 Task: Open Card Feature Request Discussion in Board Software Development to Workspace Analytics and add a team member Softage.1@softage.net, a label Green, a checklist Crisis Management, an attachment from Trello, a color Green and finally, add a card description 'Review and update company website SEO' and a comment 'Given the potential risks involved with this task, let us make sure we have a solid plan in place to mitigate them.'. Add a start date 'Jan 01, 1900' with a due date 'Jan 08, 1900'
Action: Mouse moved to (274, 166)
Screenshot: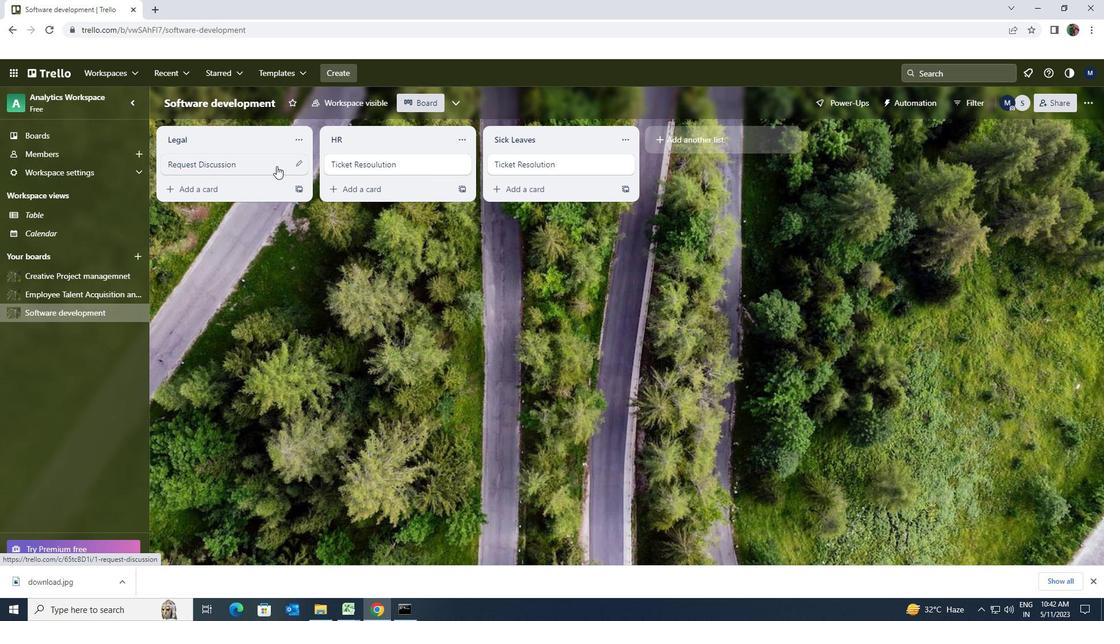 
Action: Mouse pressed left at (274, 166)
Screenshot: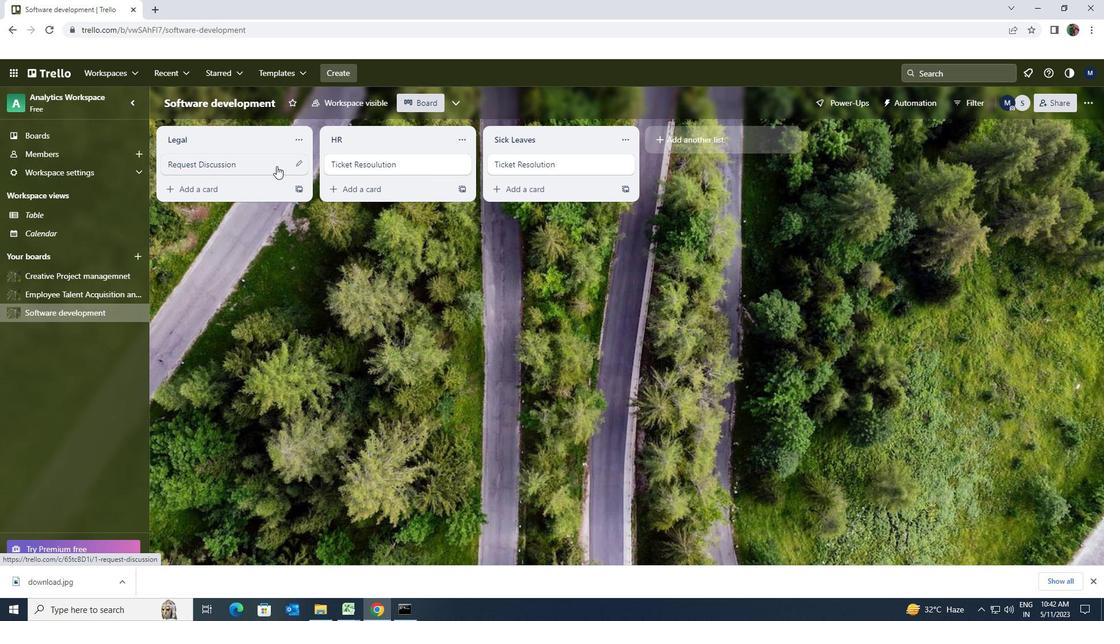 
Action: Mouse moved to (669, 165)
Screenshot: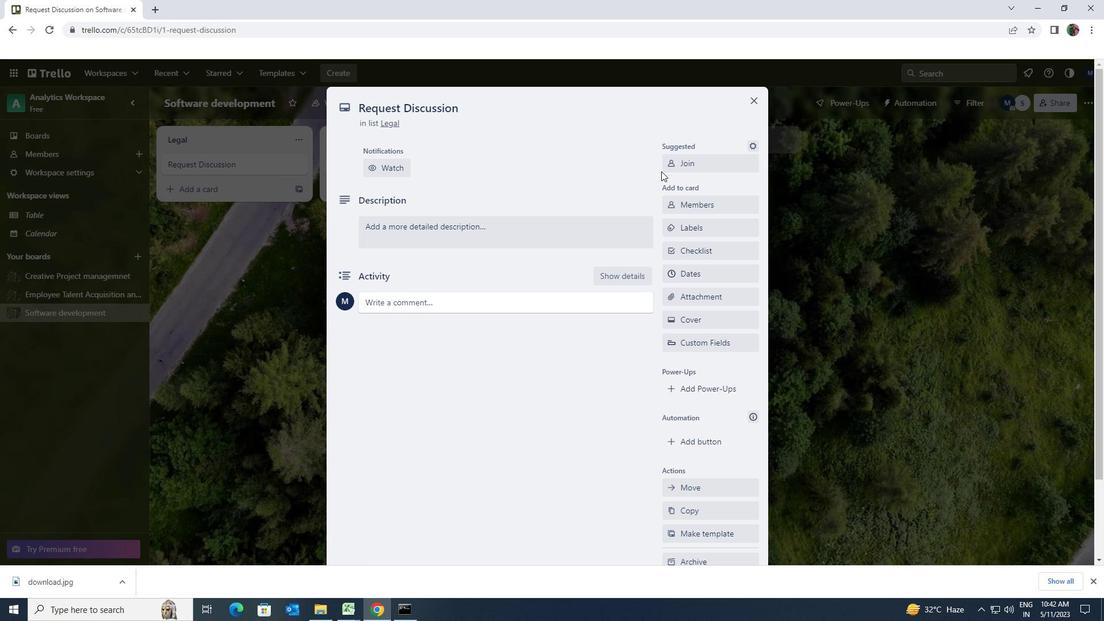 
Action: Mouse pressed left at (669, 165)
Screenshot: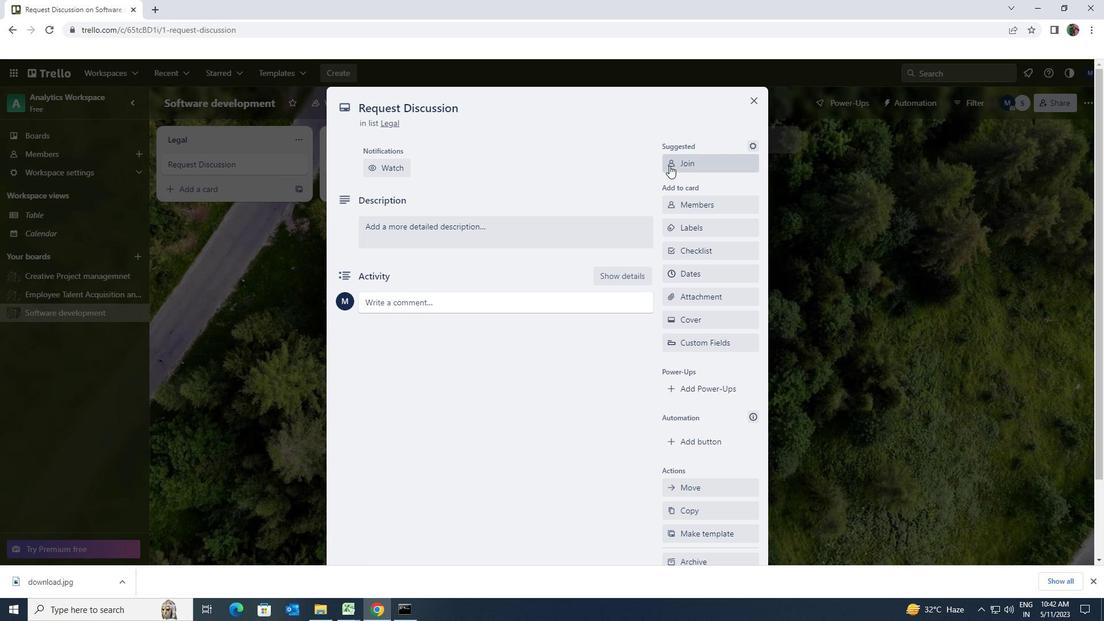 
Action: Mouse moved to (679, 166)
Screenshot: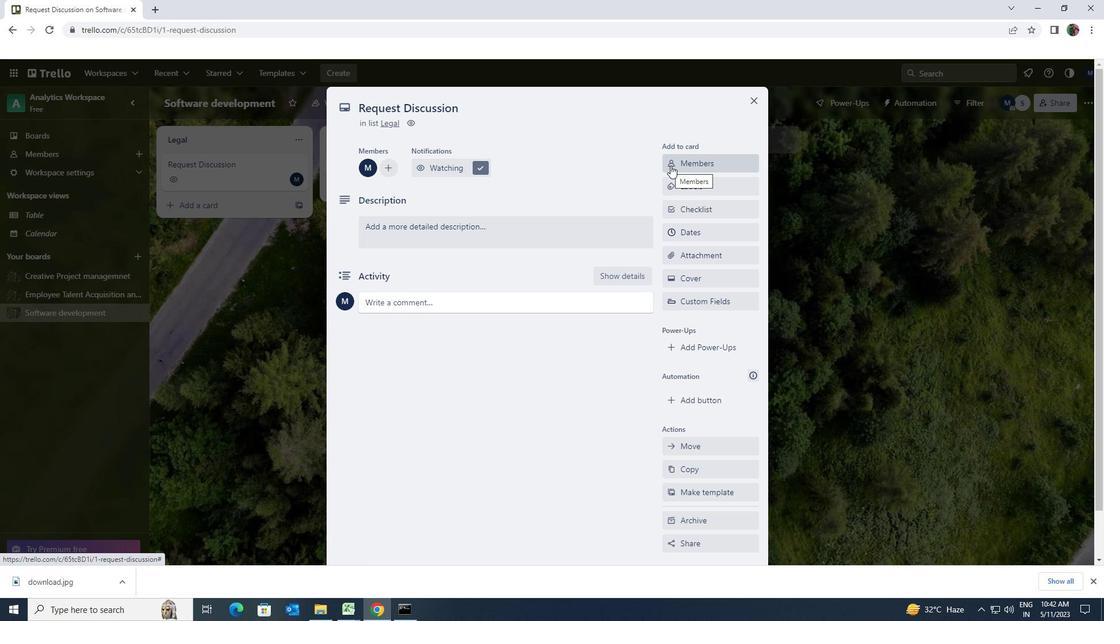 
Action: Mouse pressed left at (679, 166)
Screenshot: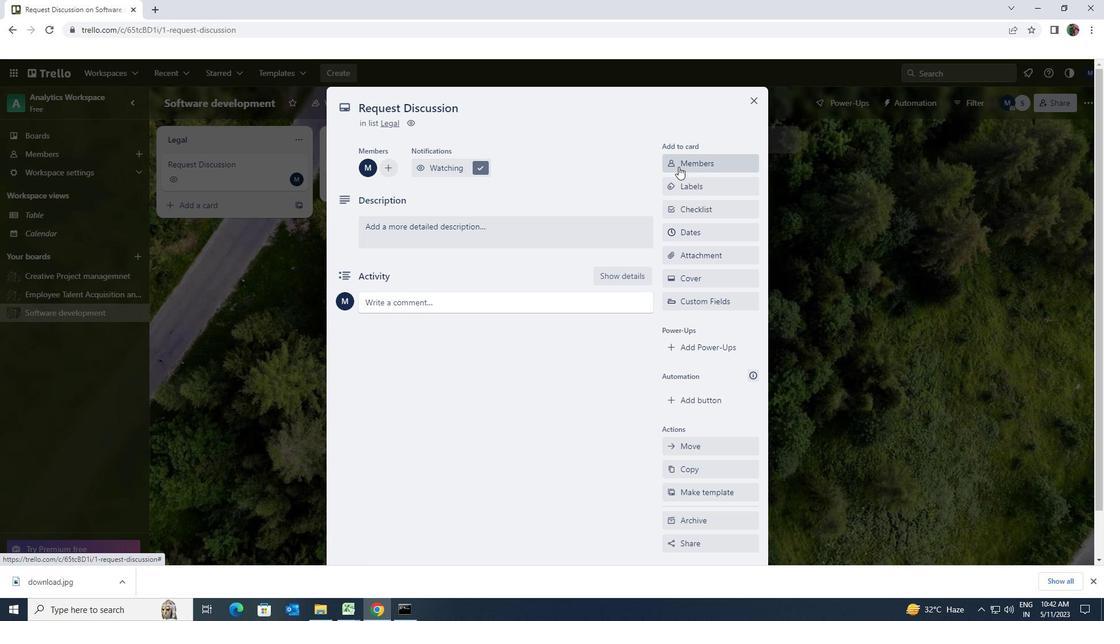 
Action: Key pressed <Key.shift><Key.shift><Key.shift><Key.shift><Key.shift><Key.shift><Key.shift><Key.shift><Key.shift>SOFTAGE.1<Key.shift>@SOFTAGE.NET
Screenshot: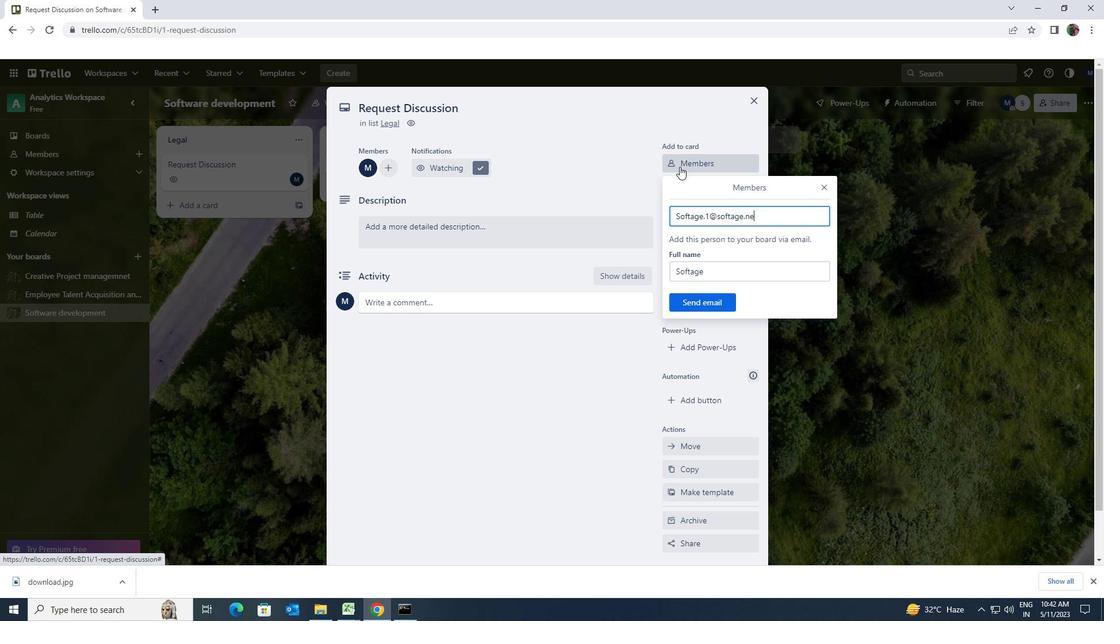 
Action: Mouse moved to (729, 299)
Screenshot: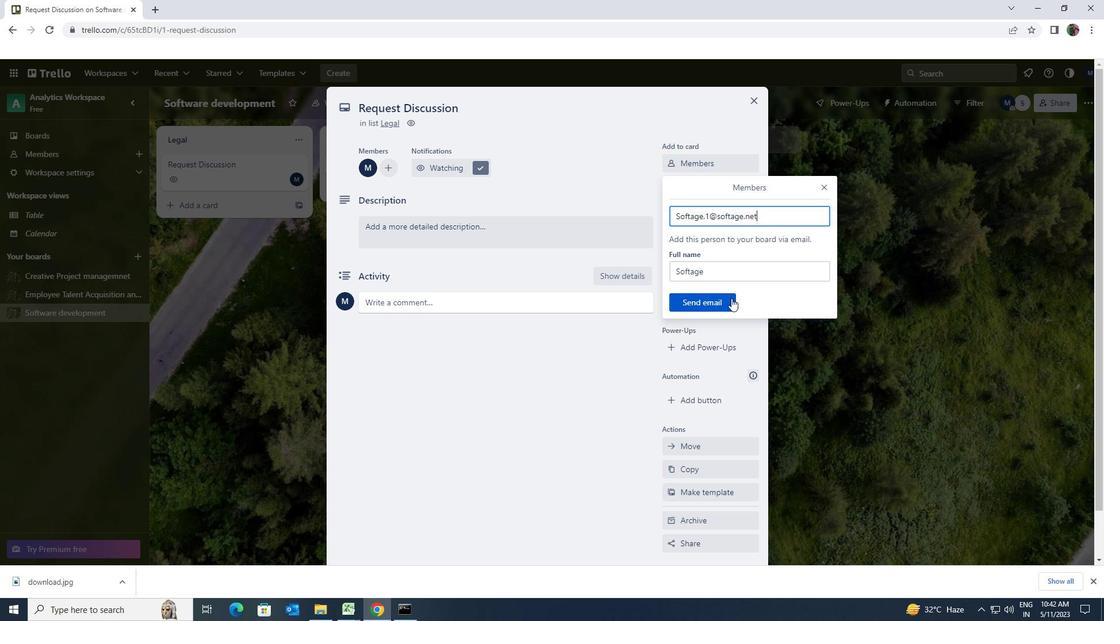 
Action: Mouse pressed left at (729, 299)
Screenshot: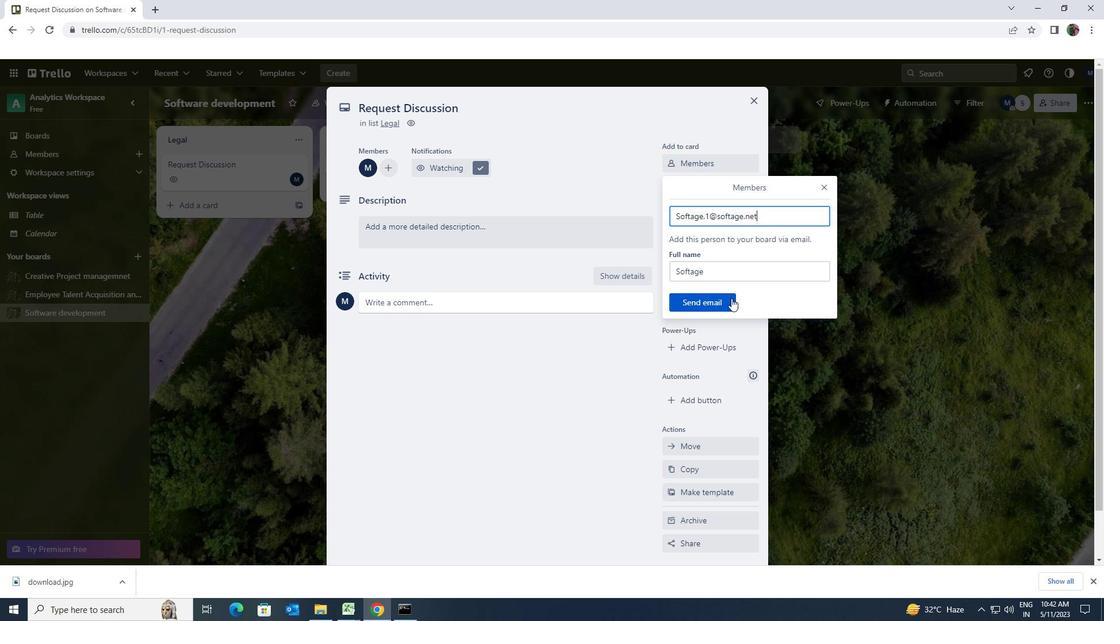 
Action: Mouse moved to (709, 185)
Screenshot: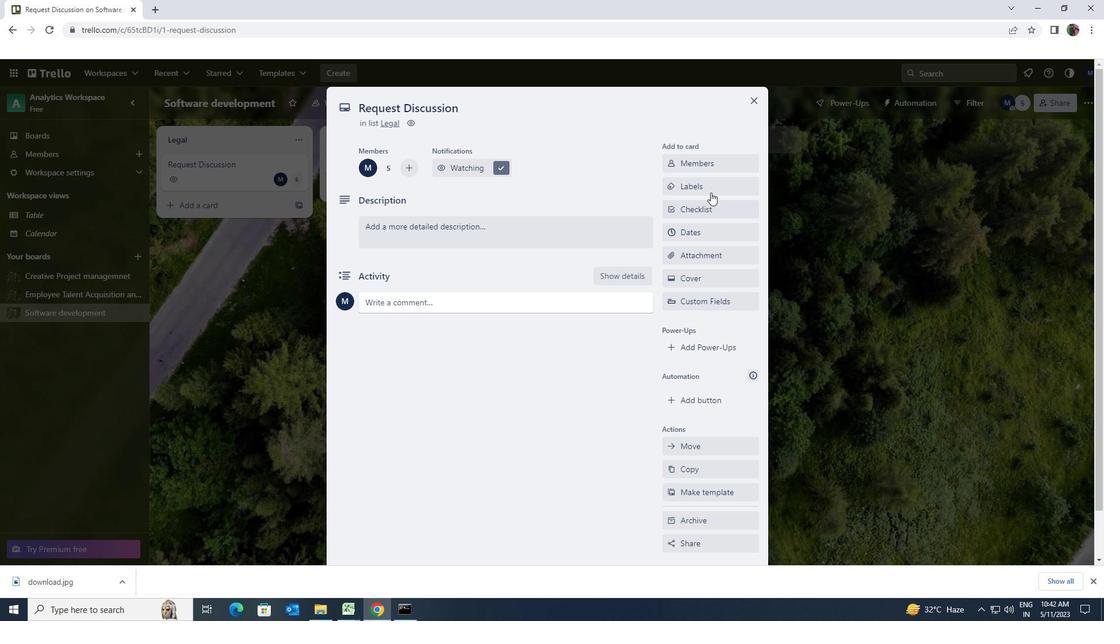 
Action: Mouse pressed left at (709, 185)
Screenshot: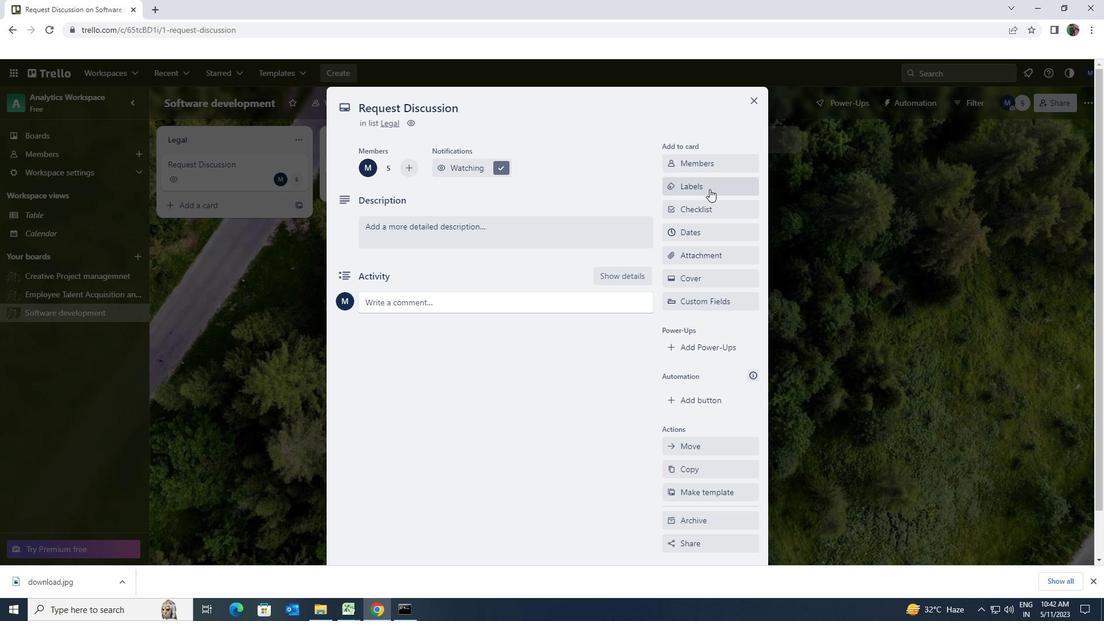 
Action: Mouse moved to (748, 428)
Screenshot: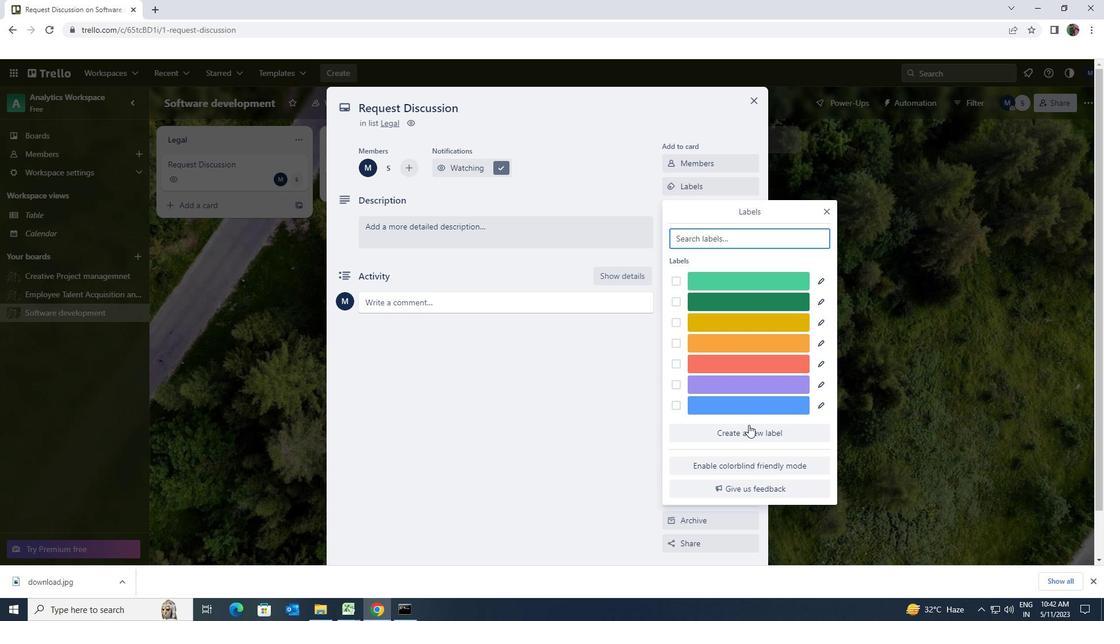 
Action: Mouse pressed left at (748, 428)
Screenshot: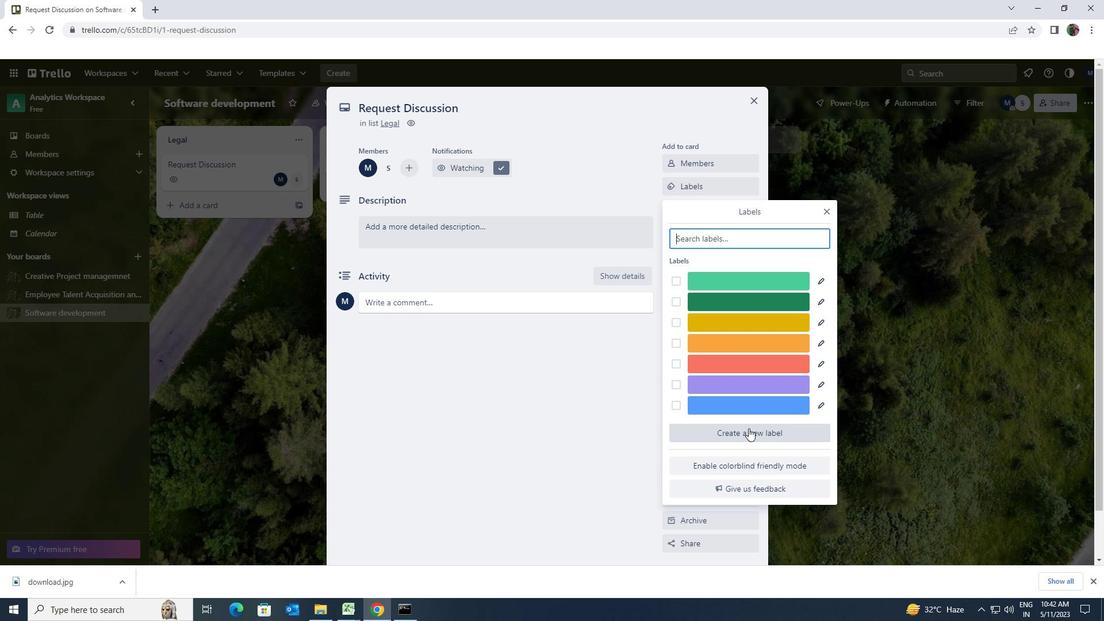 
Action: Mouse moved to (687, 391)
Screenshot: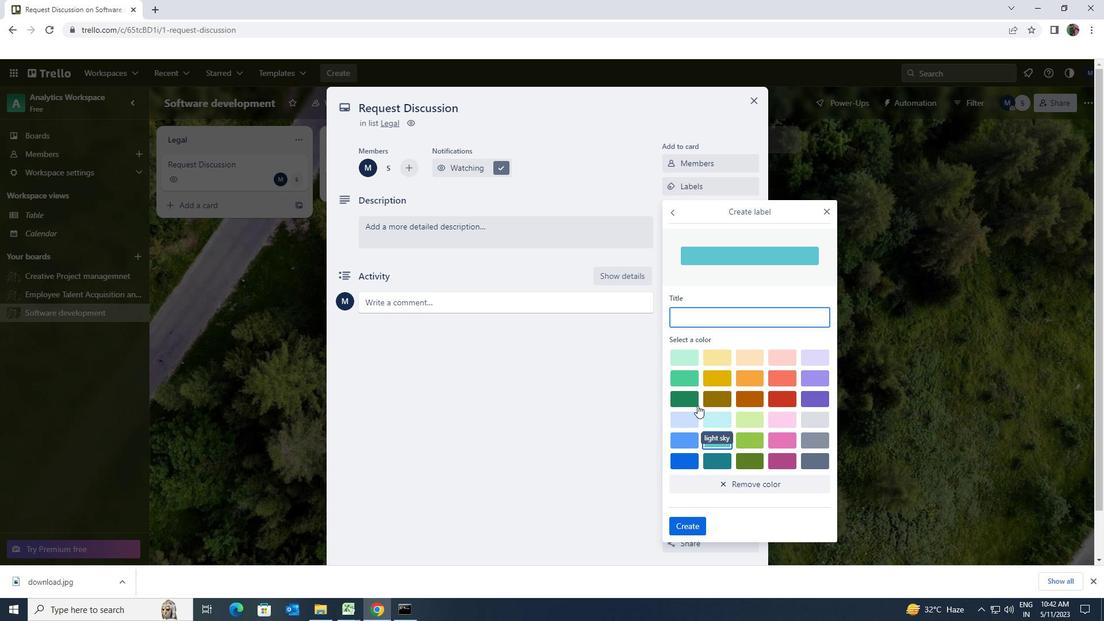 
Action: Mouse pressed left at (687, 391)
Screenshot: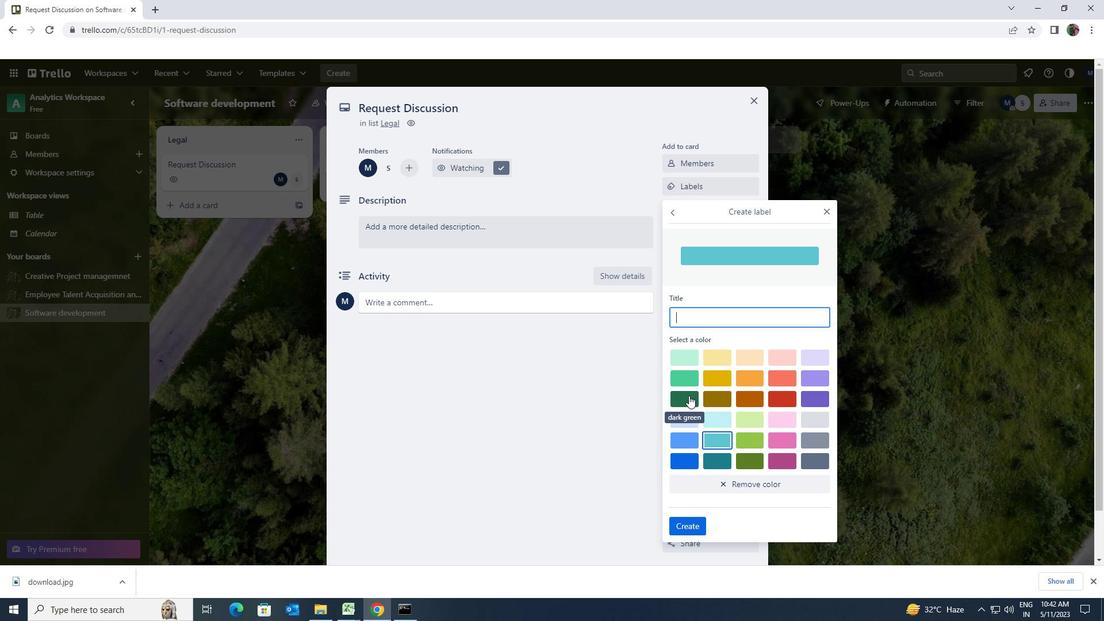 
Action: Mouse moved to (687, 522)
Screenshot: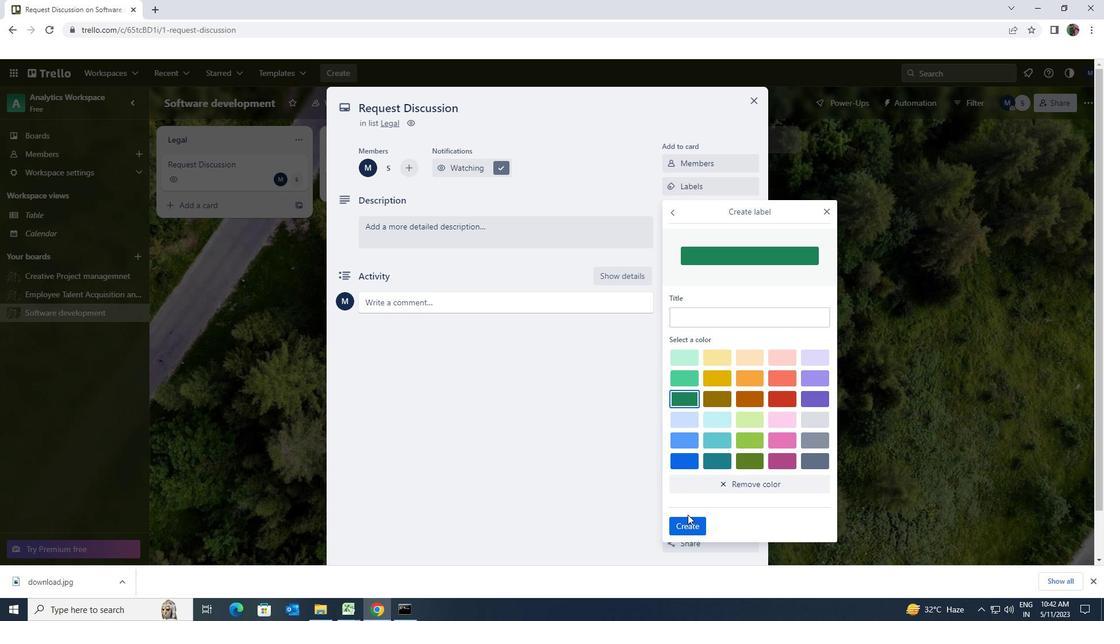 
Action: Mouse pressed left at (687, 522)
Screenshot: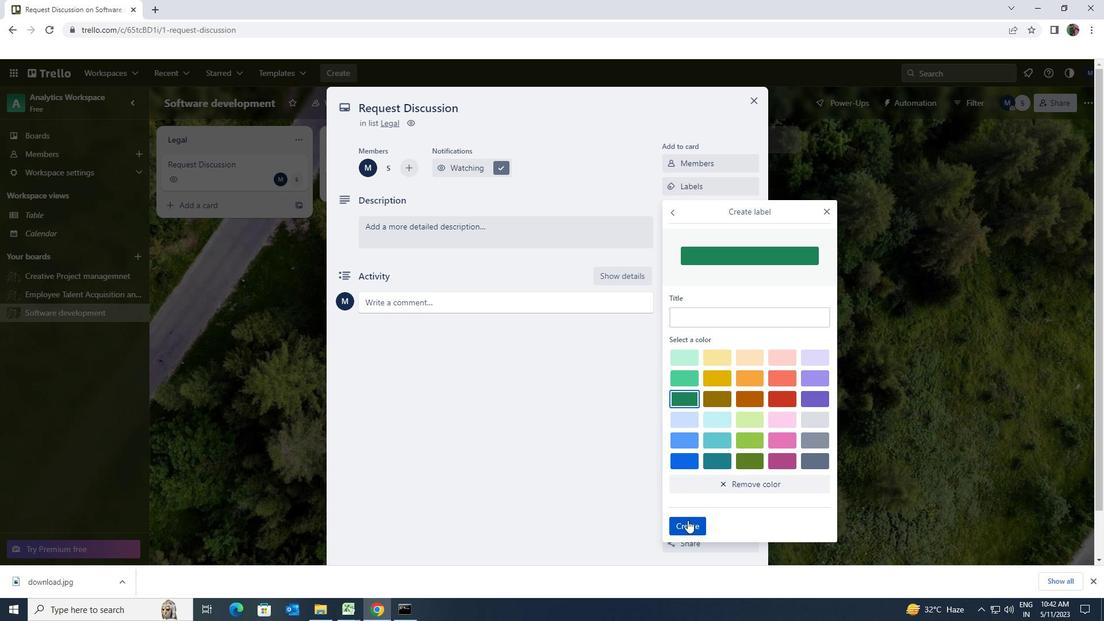
Action: Mouse moved to (824, 212)
Screenshot: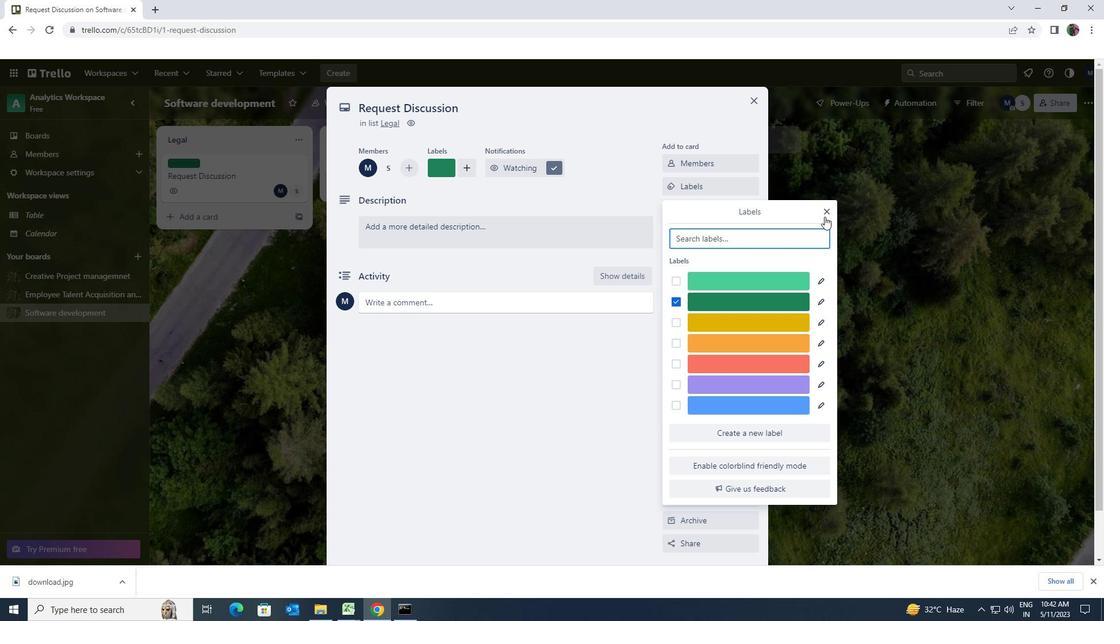
Action: Mouse pressed left at (824, 212)
Screenshot: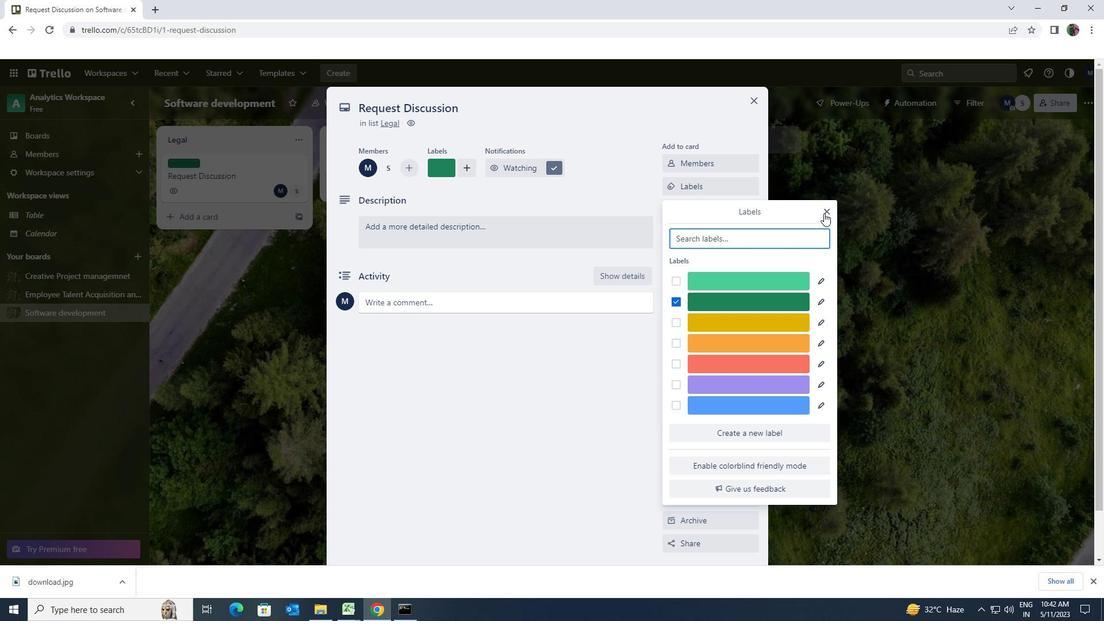
Action: Mouse moved to (747, 201)
Screenshot: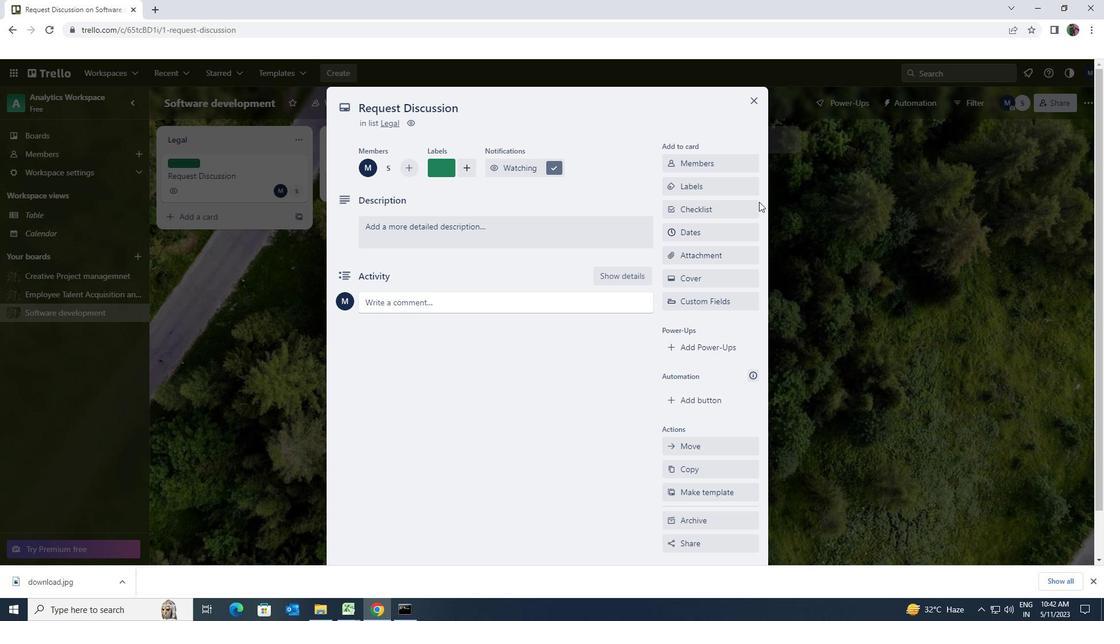 
Action: Mouse pressed left at (747, 201)
Screenshot: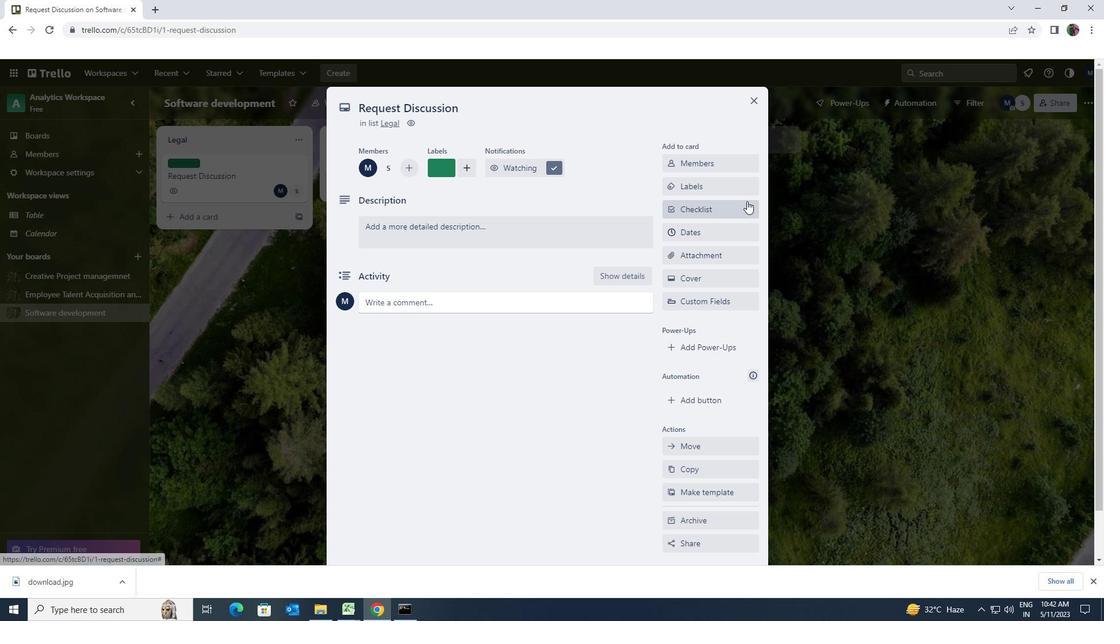 
Action: Key pressed <Key.shift>CRISIS<Key.space><Key.shift>MANAGEMENT
Screenshot: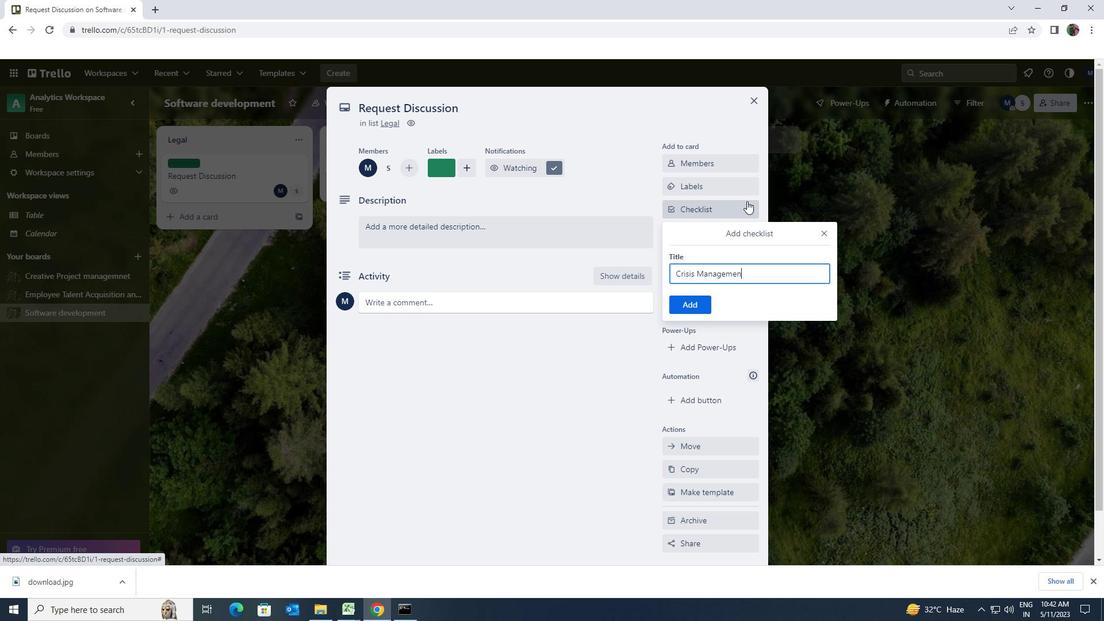 
Action: Mouse moved to (703, 298)
Screenshot: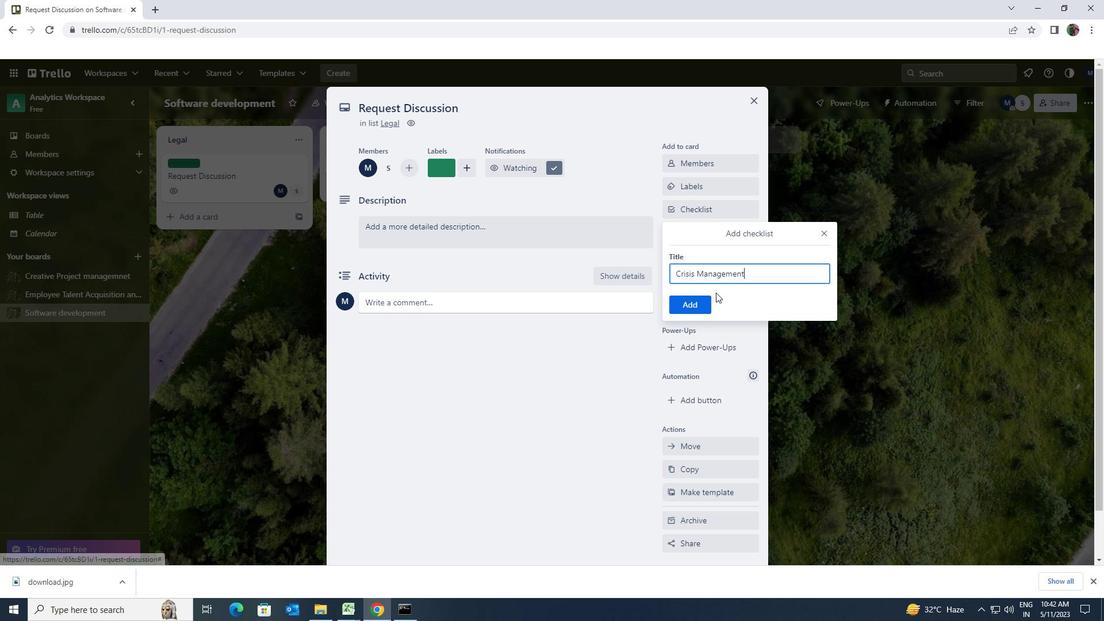 
Action: Mouse pressed left at (703, 298)
Screenshot: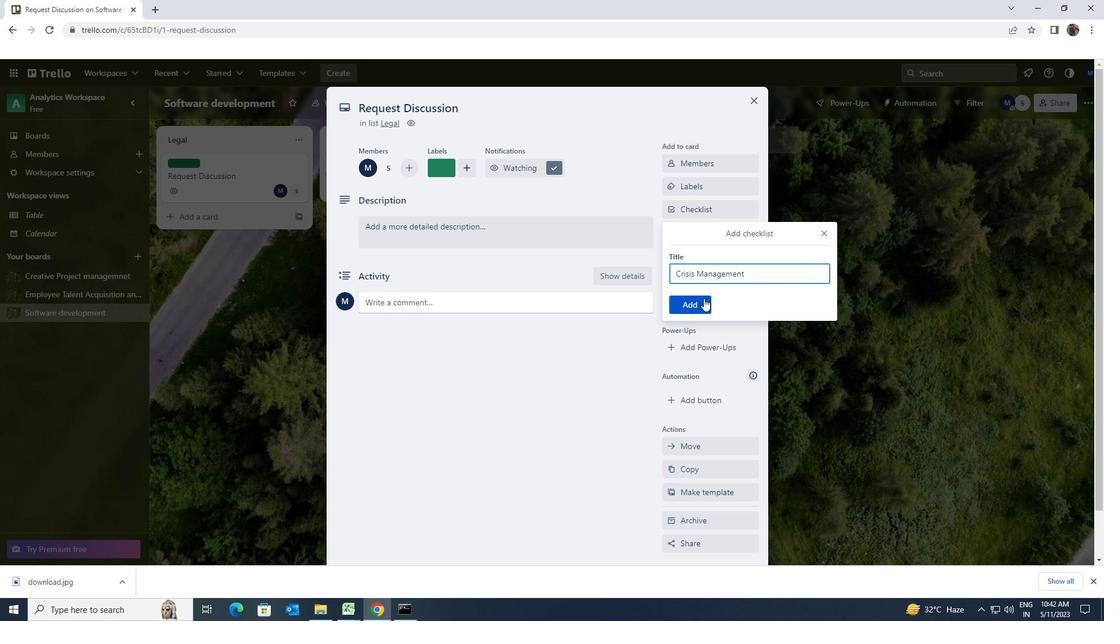 
Action: Mouse moved to (709, 251)
Screenshot: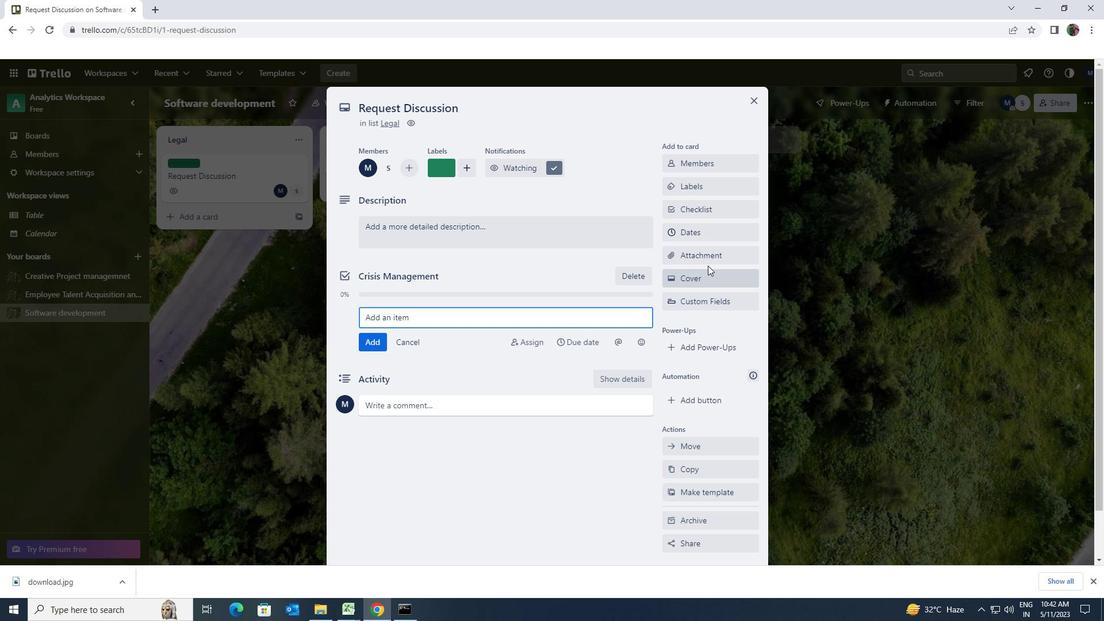 
Action: Mouse pressed left at (709, 251)
Screenshot: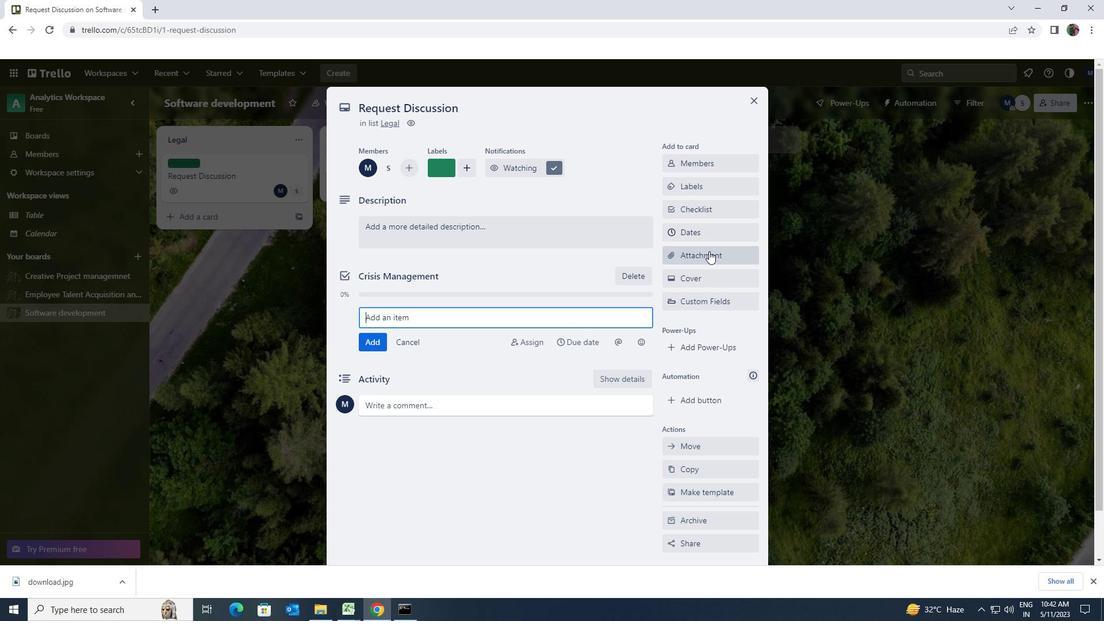 
Action: Mouse moved to (700, 322)
Screenshot: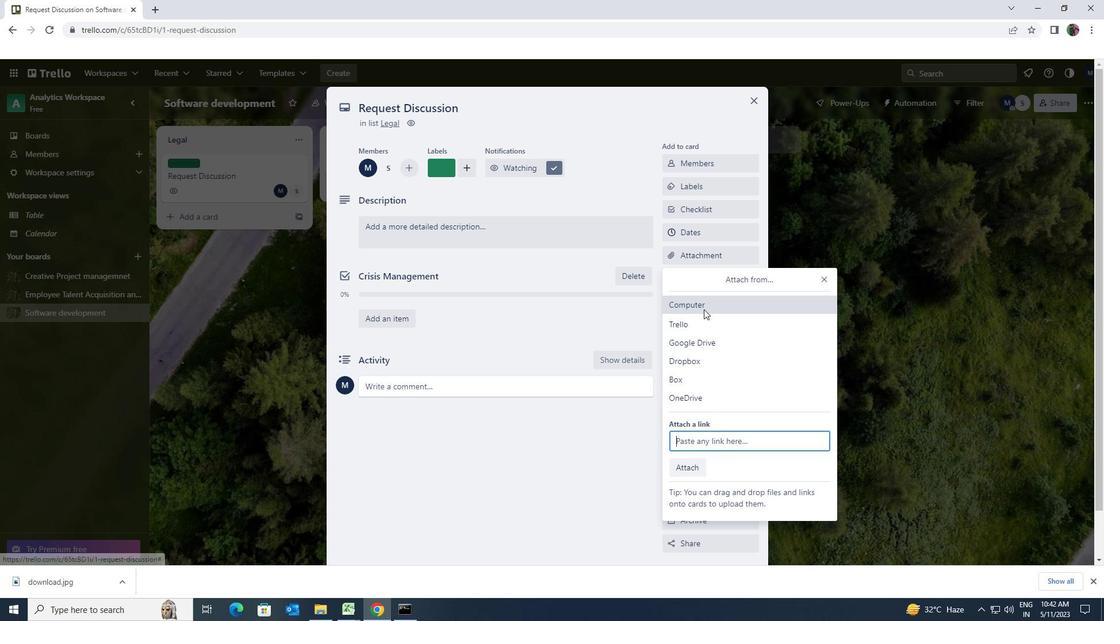 
Action: Mouse pressed left at (700, 322)
Screenshot: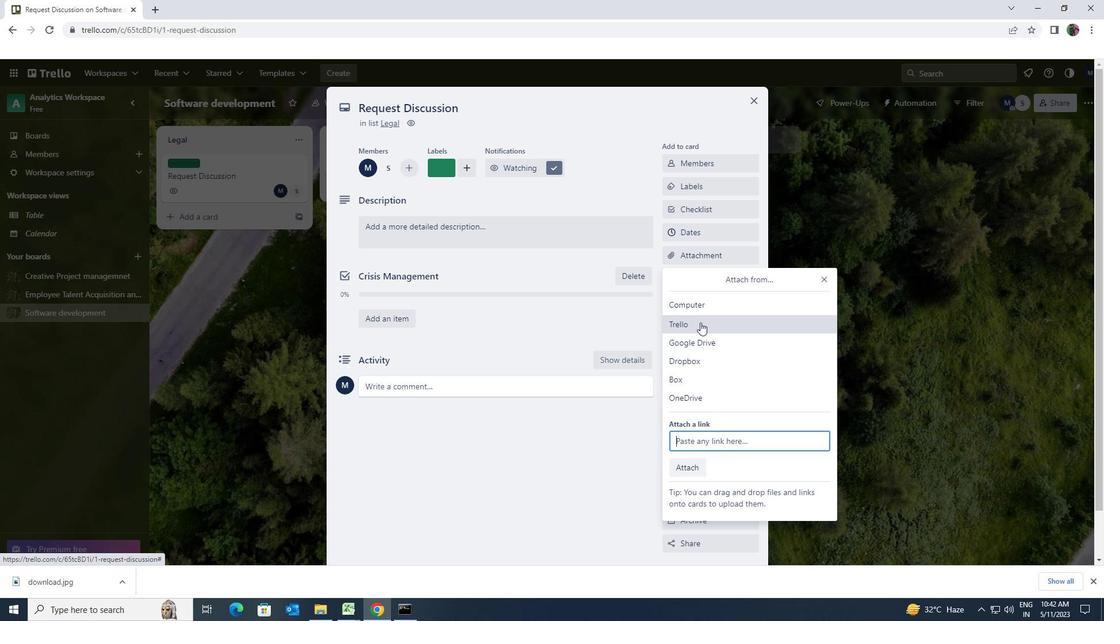 
Action: Mouse moved to (722, 181)
Screenshot: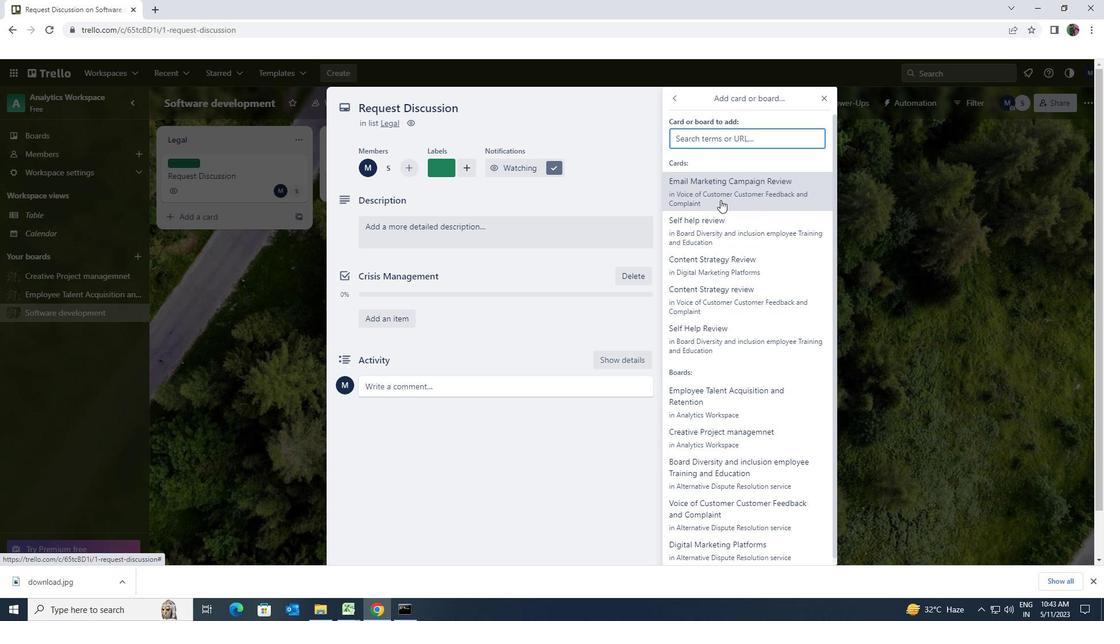 
Action: Mouse pressed left at (722, 181)
Screenshot: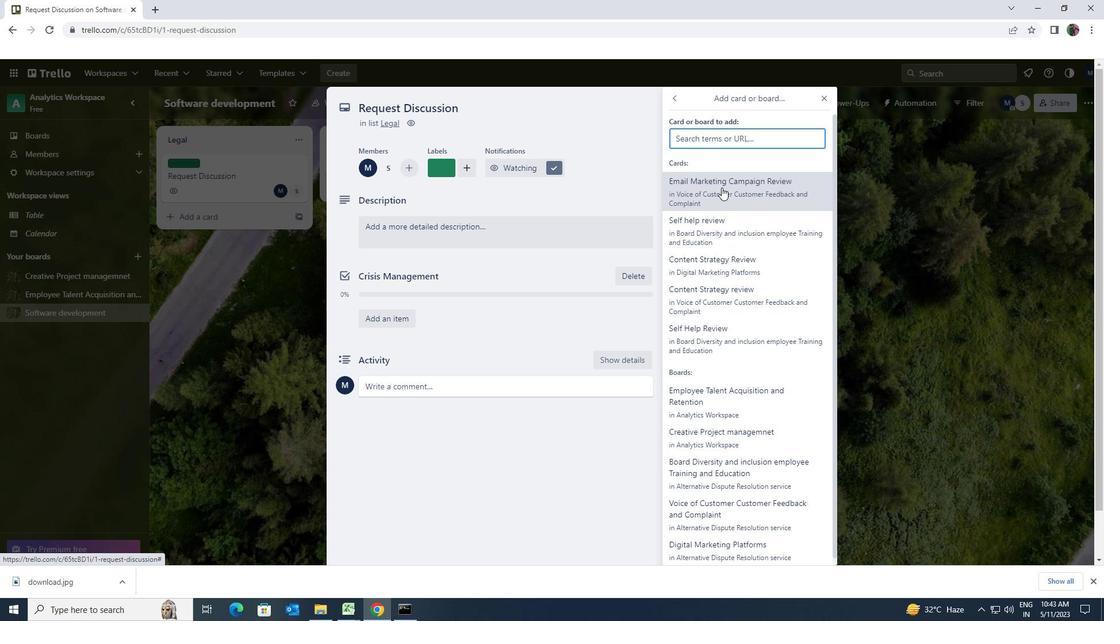 
Action: Mouse moved to (644, 229)
Screenshot: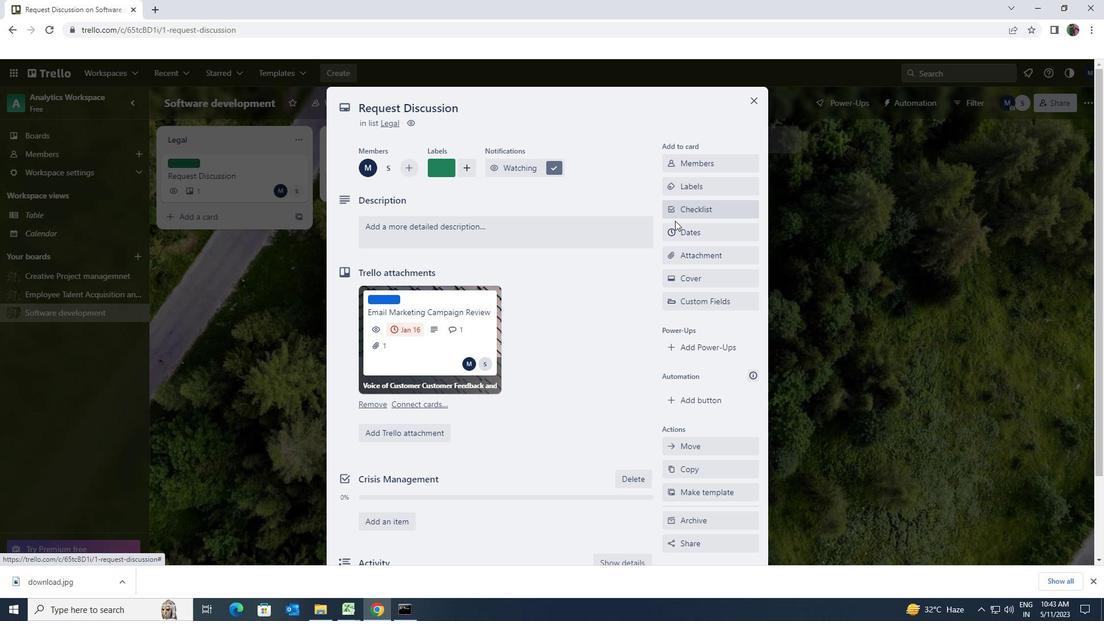 
Action: Mouse pressed left at (644, 229)
Screenshot: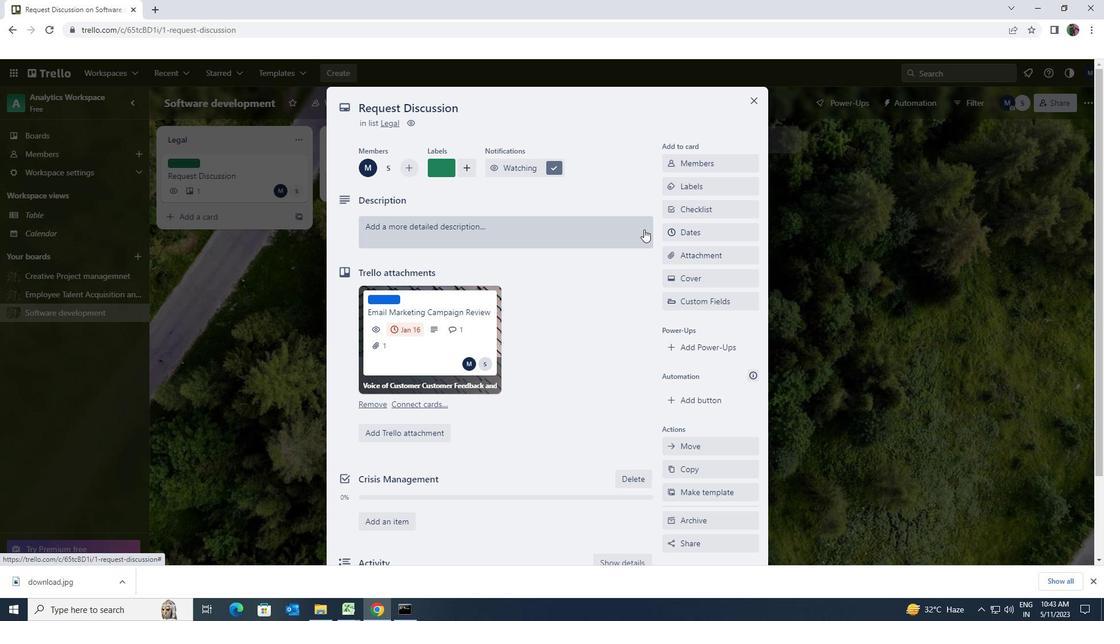 
Action: Key pressed <Key.shift><Key.shift>REVIEW<Key.space>AND<Key.space><Key.shift>UPAD<Key.backspace><Key.backspace>DATE<Key.space><Key.shift>COMPANY<Key.space><Key.shift>EBSITE<Key.space><Key.shift><Key.shift><Key.shift><Key.shift><Key.shift><Key.shift><Key.shift><Key.shift><Key.shift><Key.shift><Key.shift>SE<Key.shift>O<Key.backspace><Key.backspace><Key.shift>EO<Key.backspace><Key.backspace><Key.backspace><Key.backspace><Key.backspace><Key.backspace><Key.backspace><Key.backspace><Key.backspace><Key.backspace><Key.shift><Key.shift><Key.shift><Key.shift><Key.shift><Key.shift><Key.shift>WEBSITE<Key.space><Key.shift>AND<Key.space><Key.shift><Key.shift>SEO
Screenshot: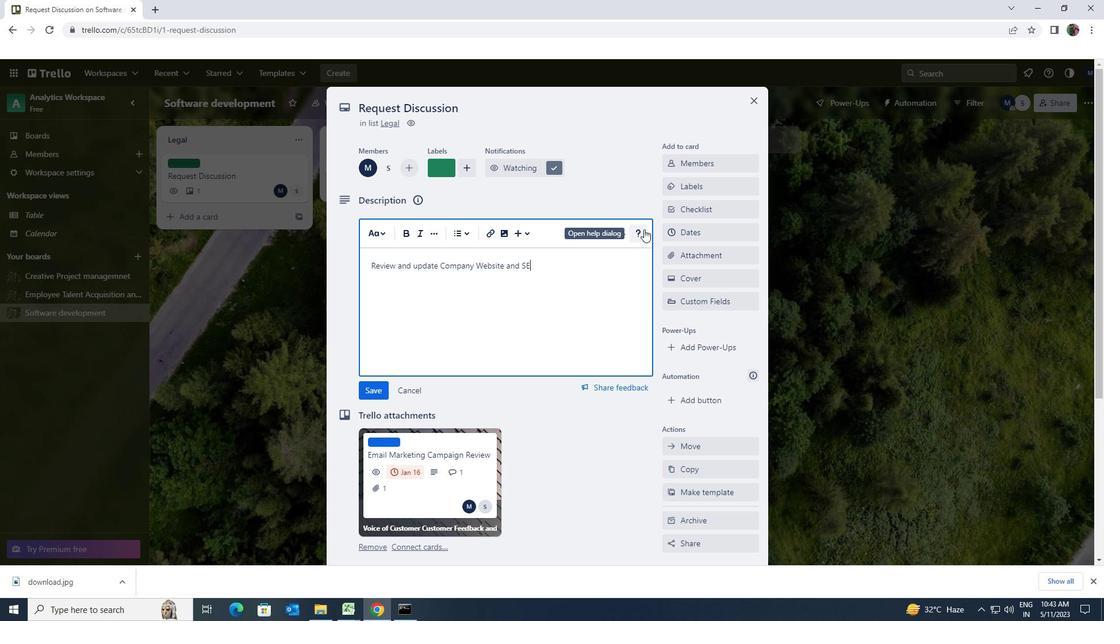
Action: Mouse moved to (378, 389)
Screenshot: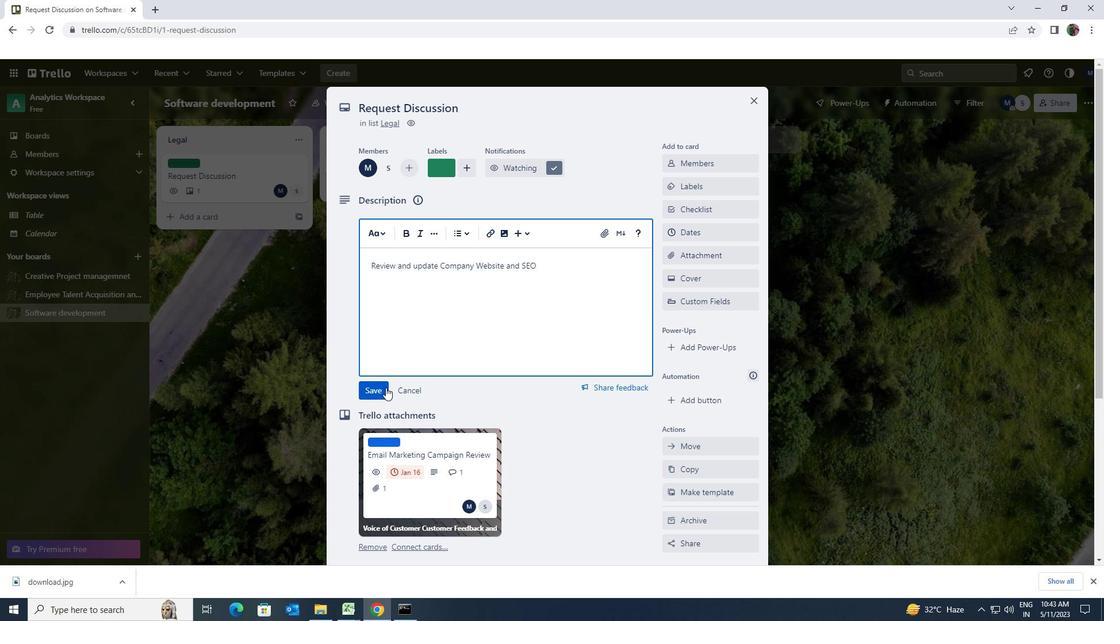 
Action: Mouse pressed left at (378, 389)
Screenshot: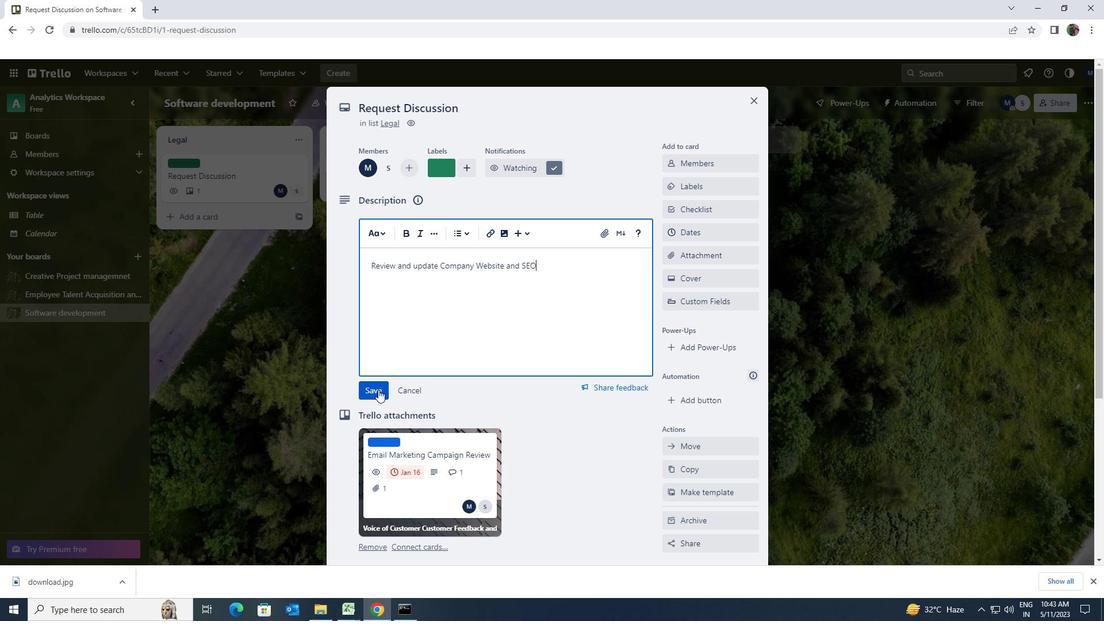 
Action: Mouse scrolled (378, 389) with delta (0, 0)
Screenshot: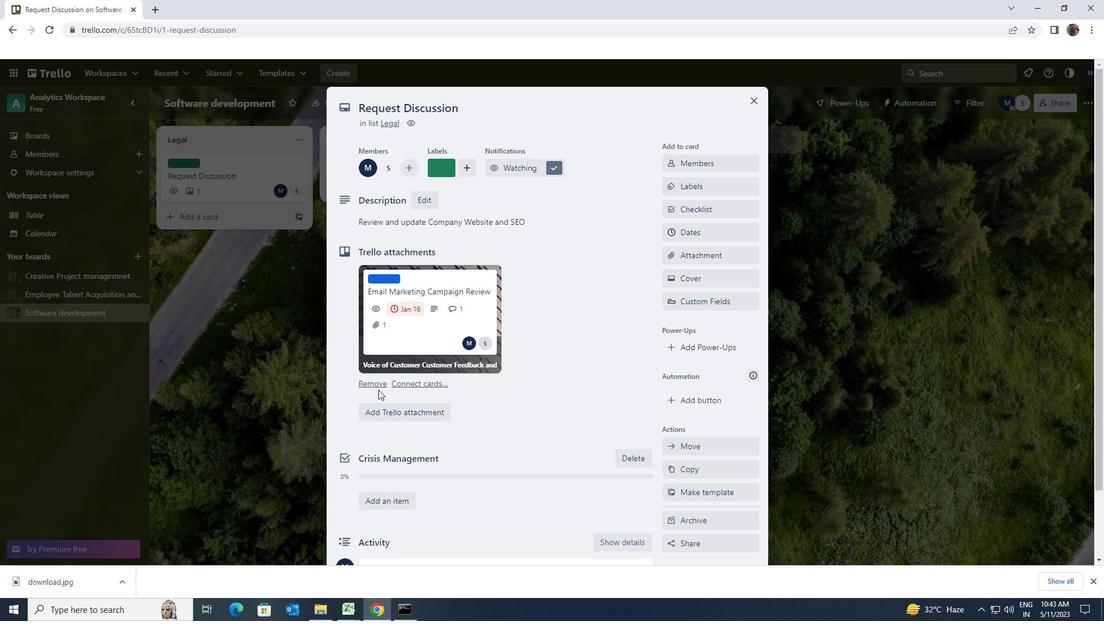 
Action: Mouse scrolled (378, 389) with delta (0, 0)
Screenshot: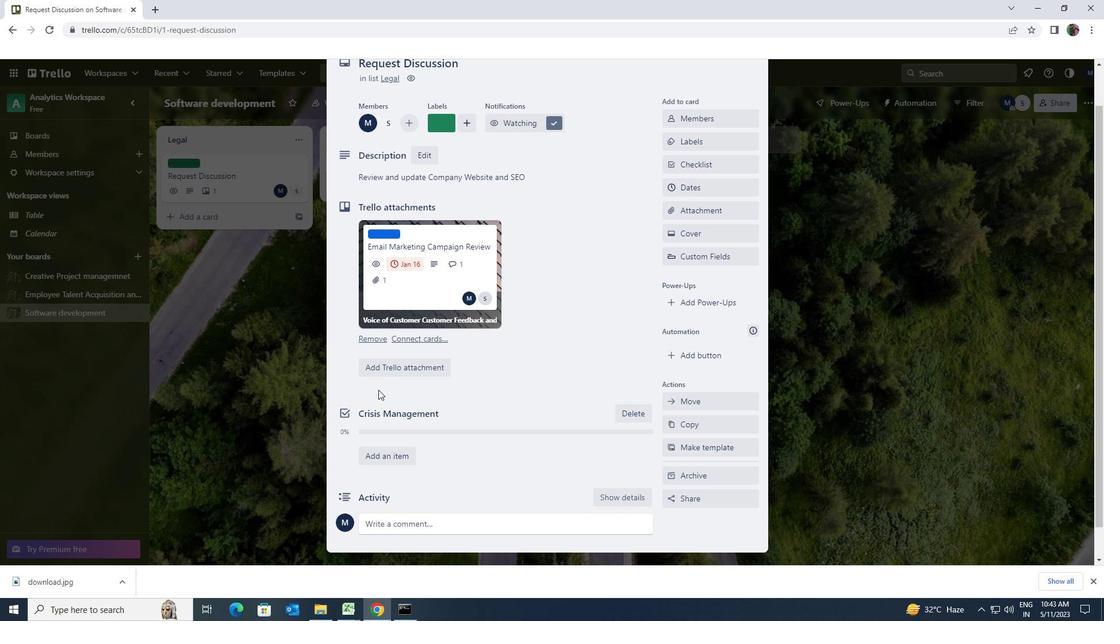 
Action: Mouse scrolled (378, 389) with delta (0, 0)
Screenshot: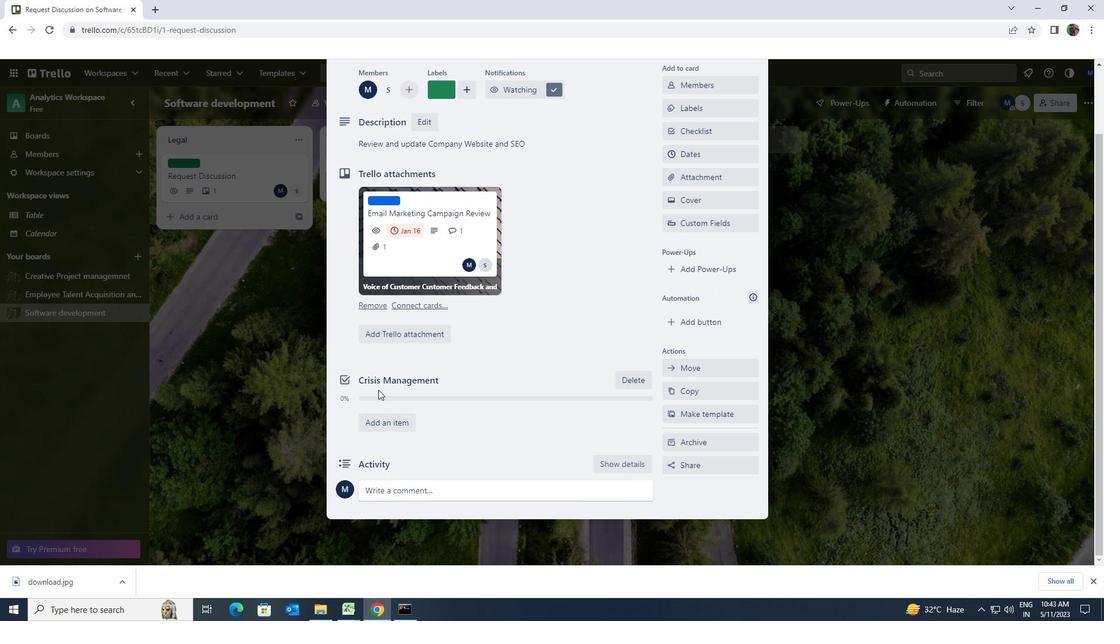 
Action: Mouse moved to (399, 488)
Screenshot: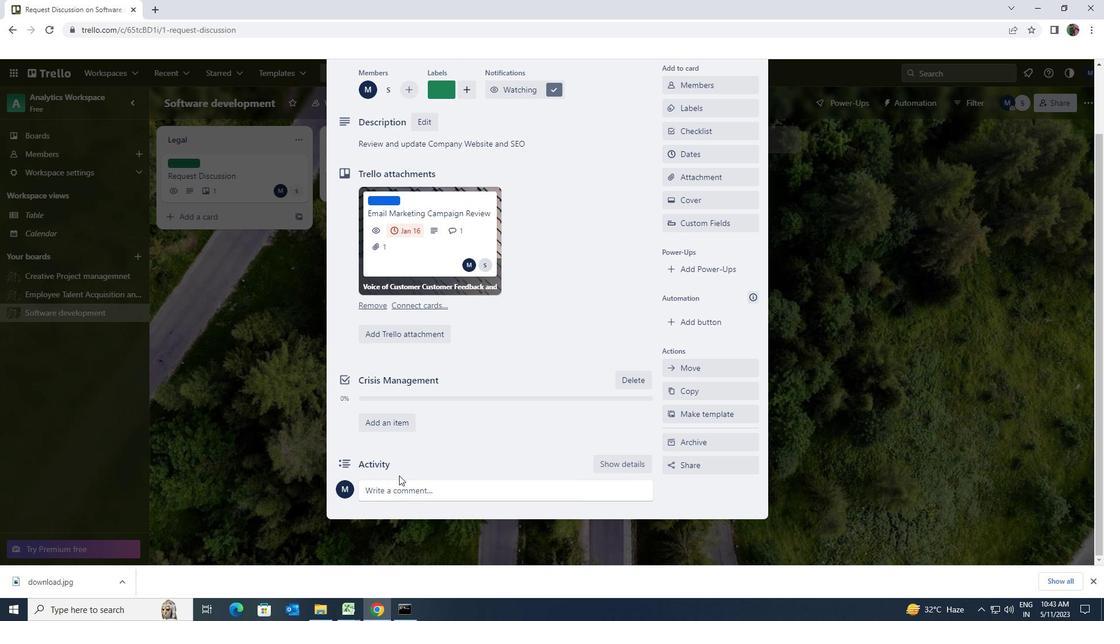 
Action: Mouse pressed left at (399, 488)
Screenshot: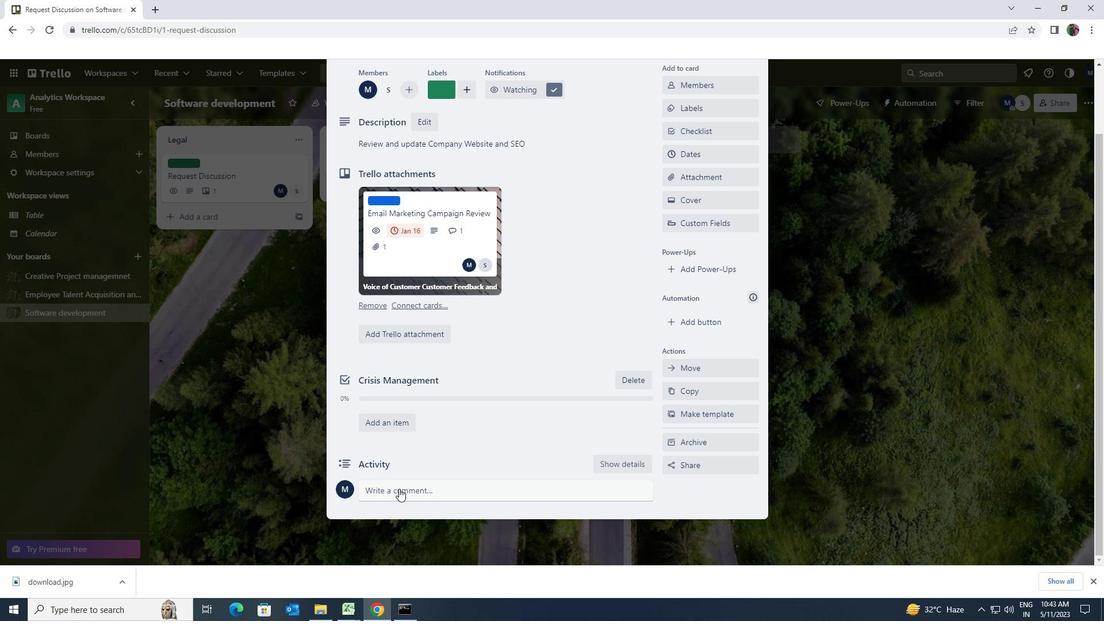 
Action: Key pressed <Key.shift><Key.shift>THE<Key.space><Key.shift>POTENTIAL<Key.space>RISK<Key.space>INVOLVED<Key.space>WITH<Key.space>TASK<Key.space><Key.space>LRT<Key.space>UD<Key.backspace>S<Key.space><Key.space>ENSURE<Key.space>THAT<Key.space>WE<Key.space>APPROACH<Key.space>IT<Key.space>WITH<Key.space>A<Key.space>SENSE<Key.space>OF<Key.space>PROFESSIONALISM<Key.space>AND<Key.space>RESPECT<Key.space>
Screenshot: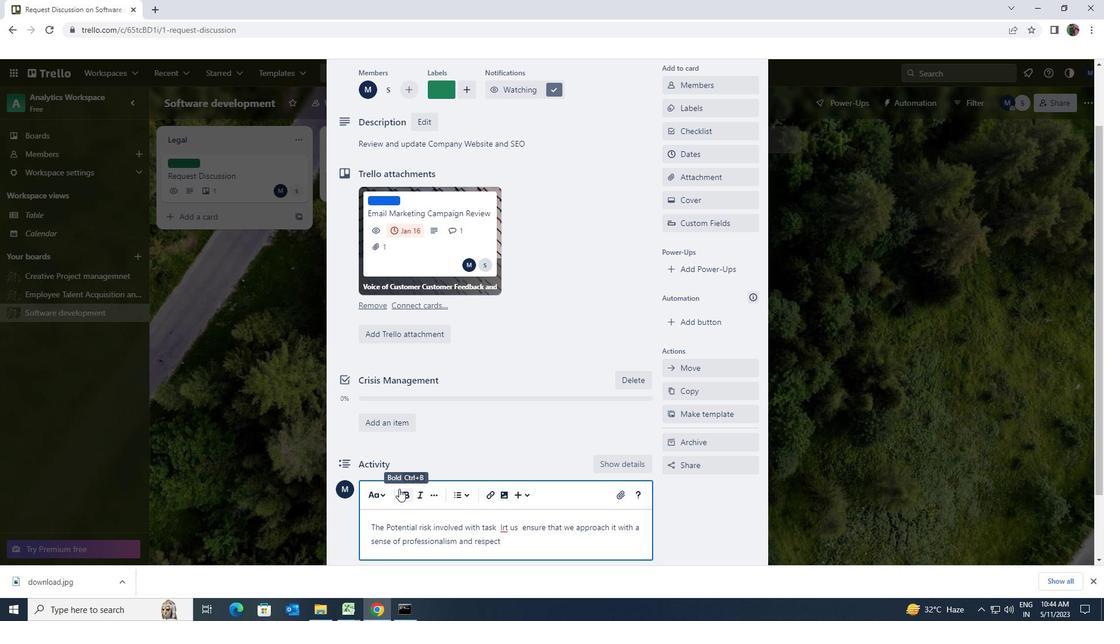 
Action: Mouse moved to (400, 487)
Screenshot: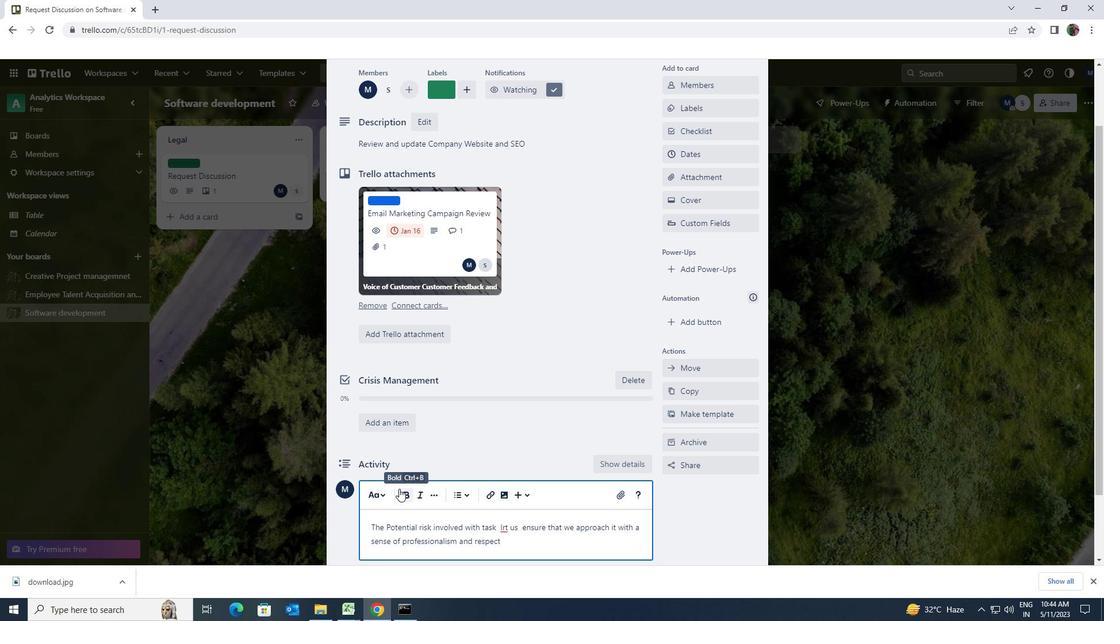 
Action: Mouse scrolled (400, 487) with delta (0, 0)
Screenshot: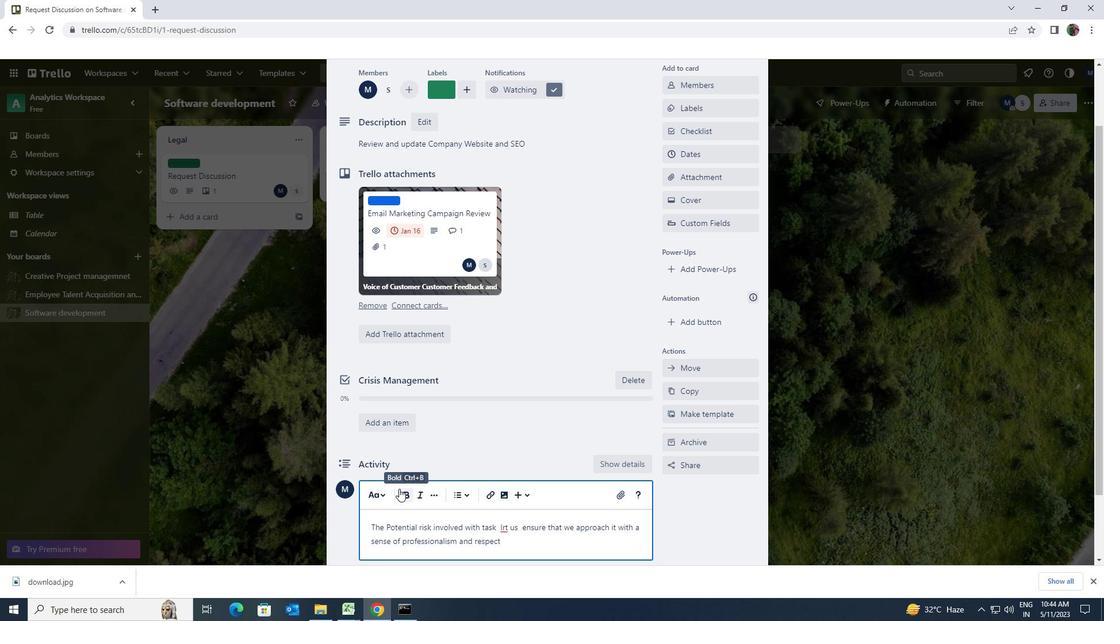
Action: Mouse scrolled (400, 487) with delta (0, 0)
Screenshot: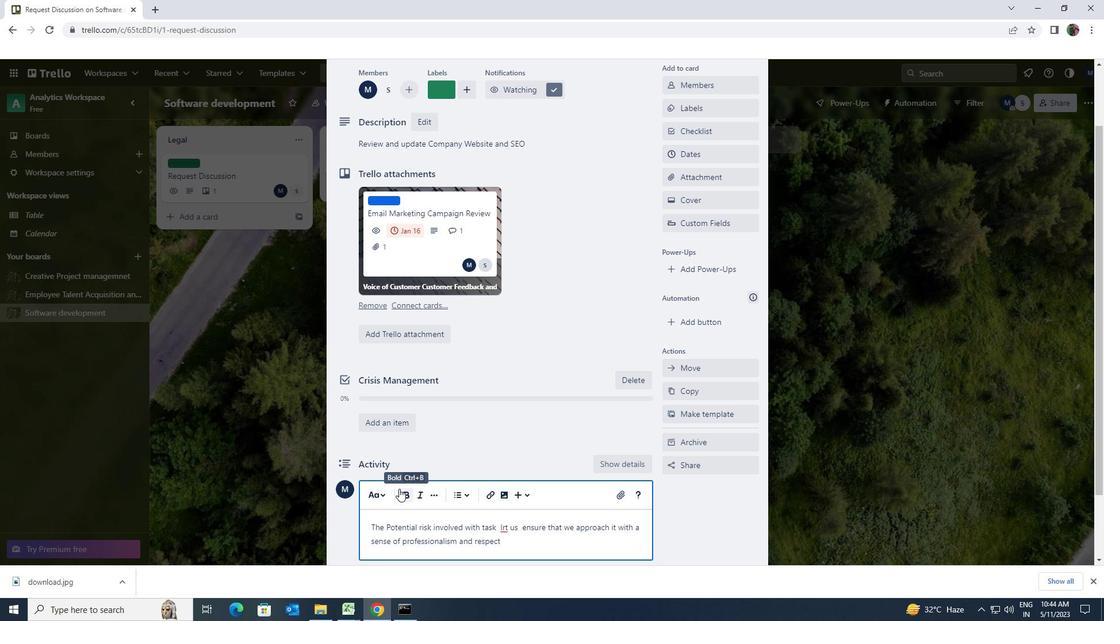 
Action: Mouse scrolled (400, 487) with delta (0, 0)
Screenshot: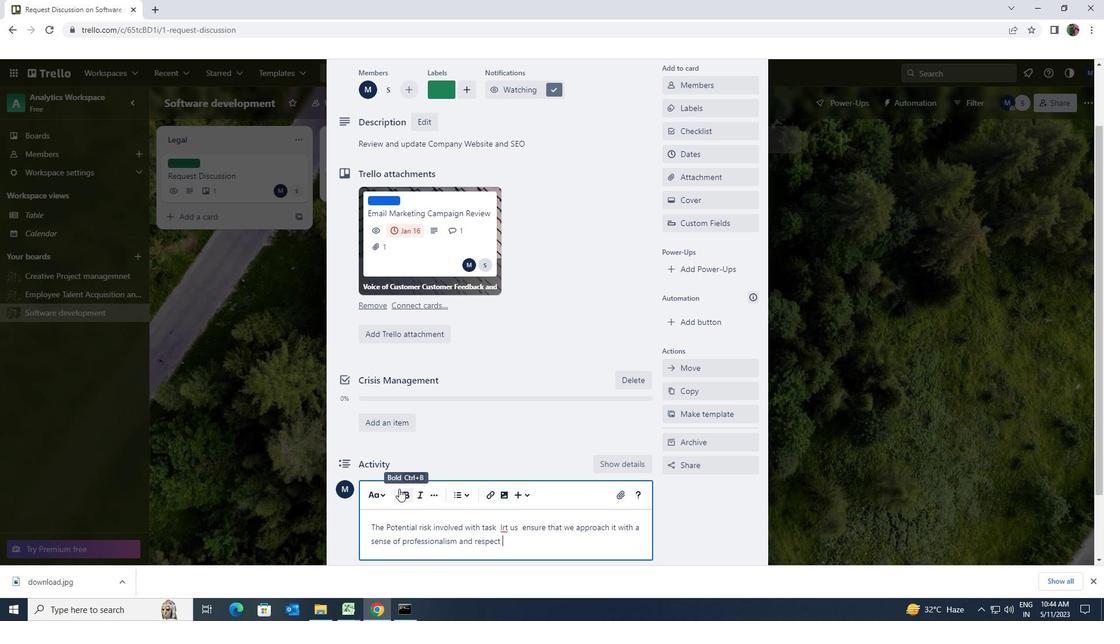 
Action: Mouse moved to (378, 490)
Screenshot: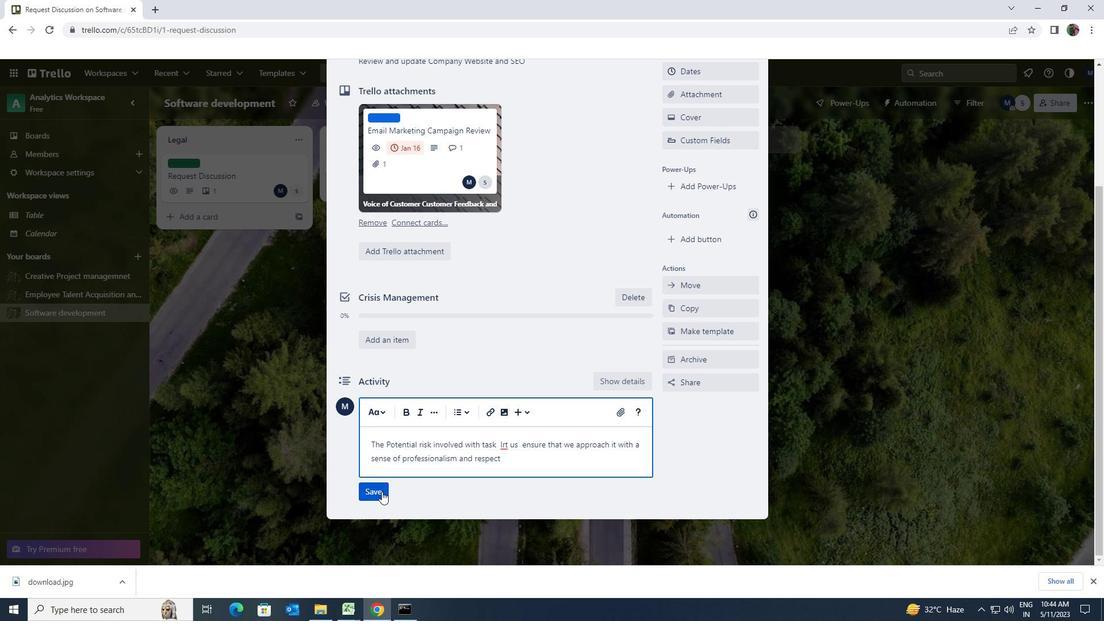 
Action: Mouse pressed left at (378, 490)
Screenshot: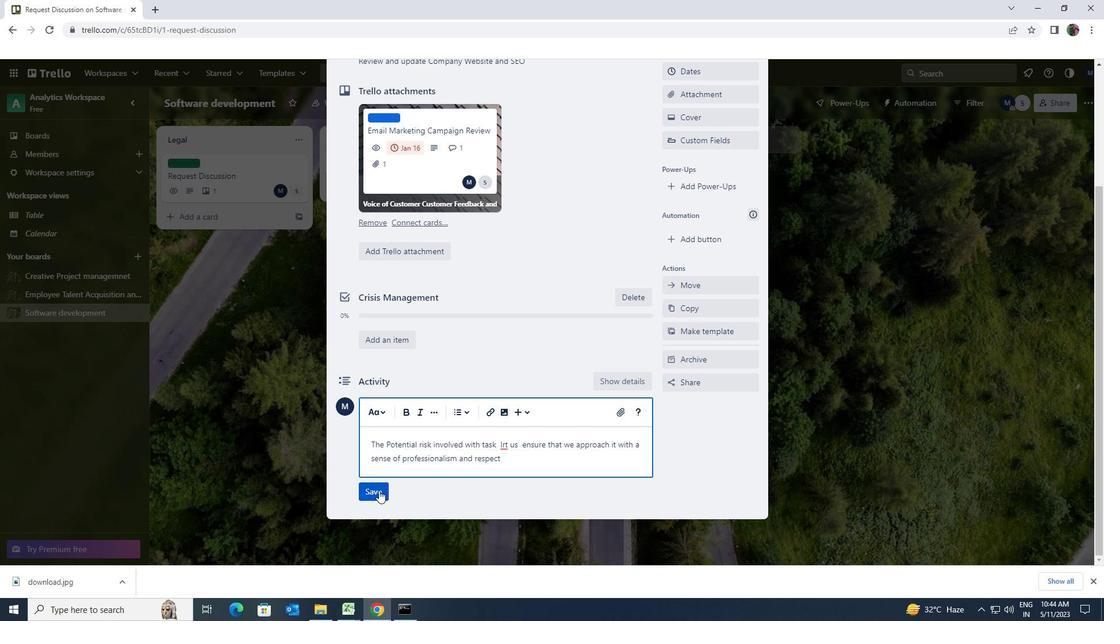 
Action: Mouse moved to (427, 478)
Screenshot: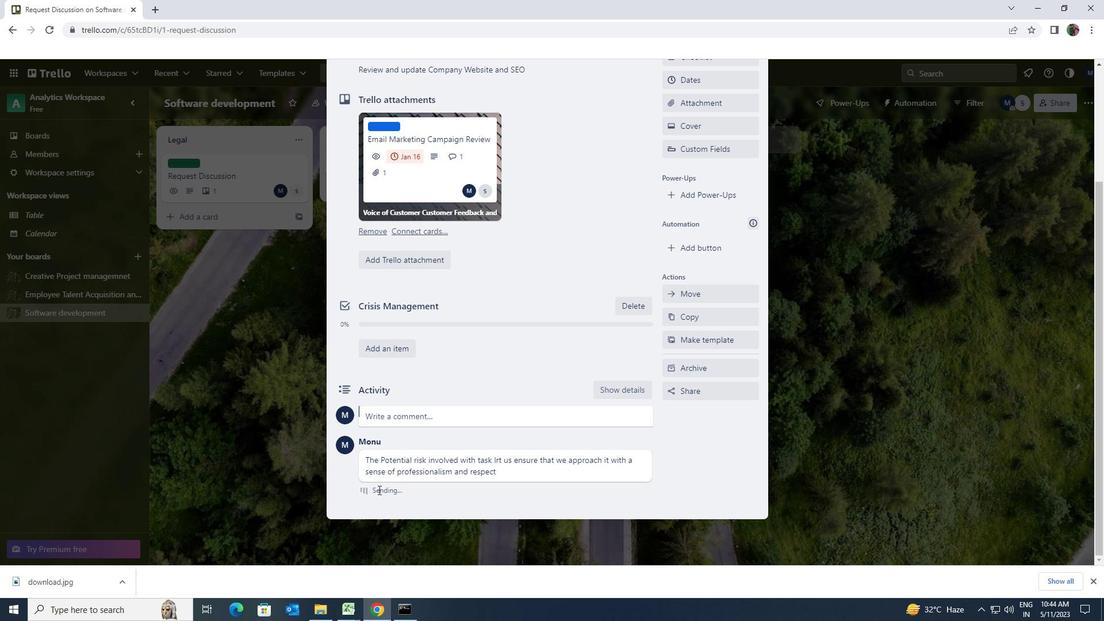 
Action: Mouse scrolled (427, 479) with delta (0, 0)
Screenshot: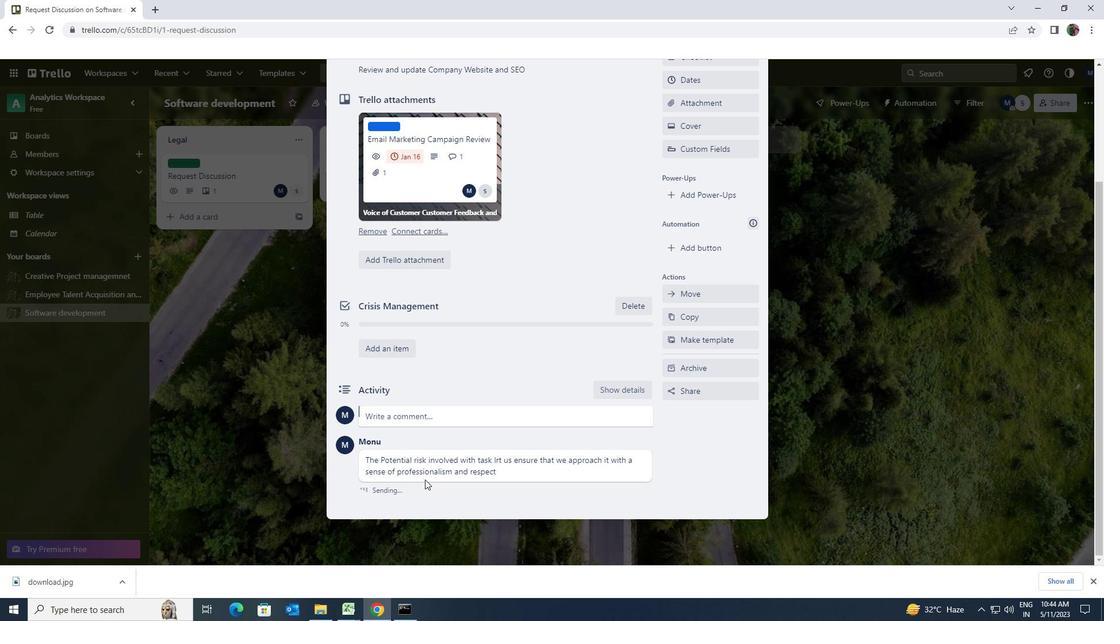 
Action: Mouse moved to (427, 478)
Screenshot: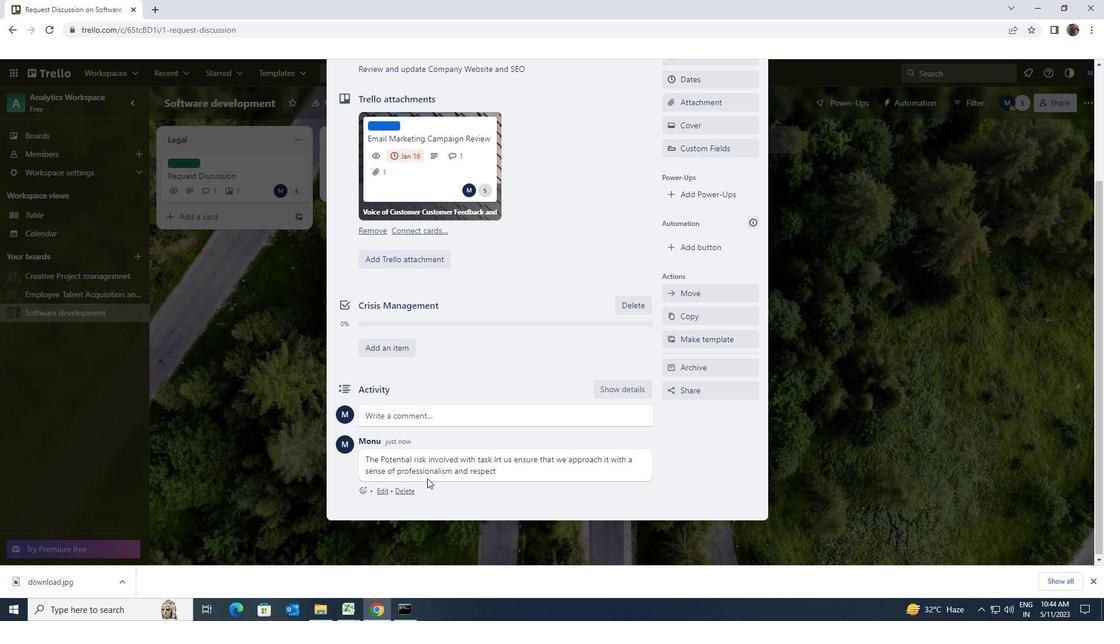 
Action: Mouse scrolled (427, 479) with delta (0, 0)
Screenshot: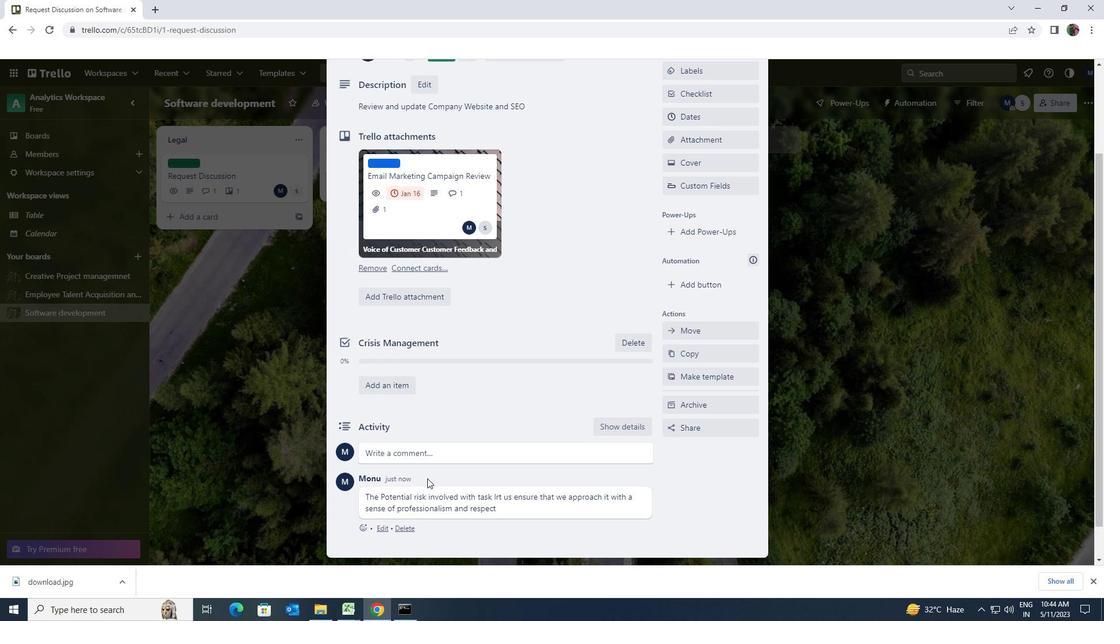 
Action: Mouse scrolled (427, 479) with delta (0, 0)
Screenshot: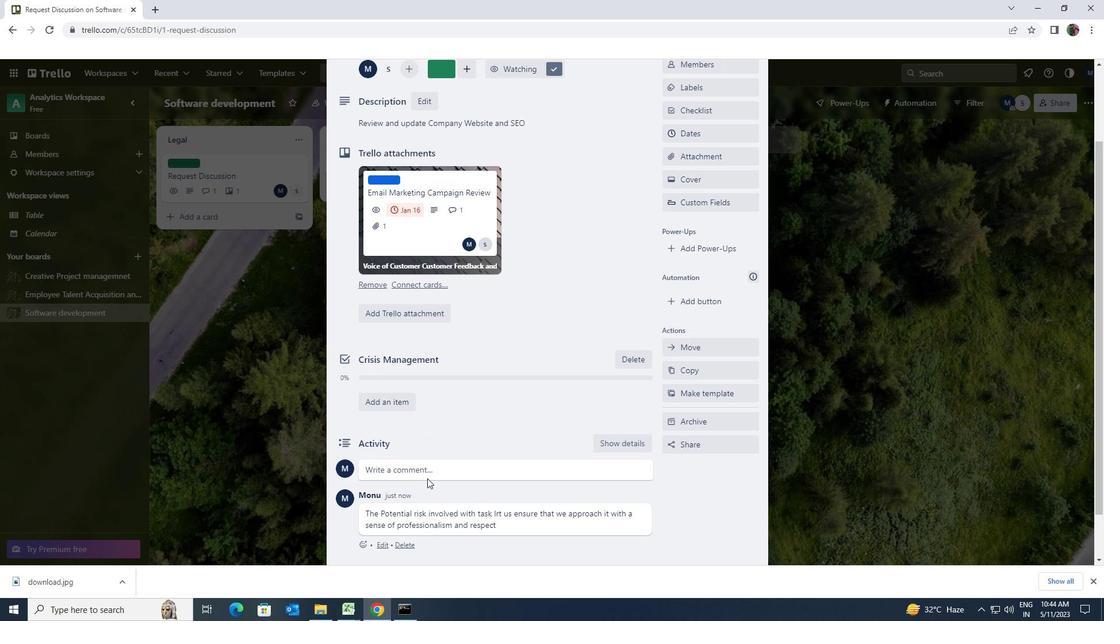 
Action: Mouse scrolled (427, 479) with delta (0, 0)
Screenshot: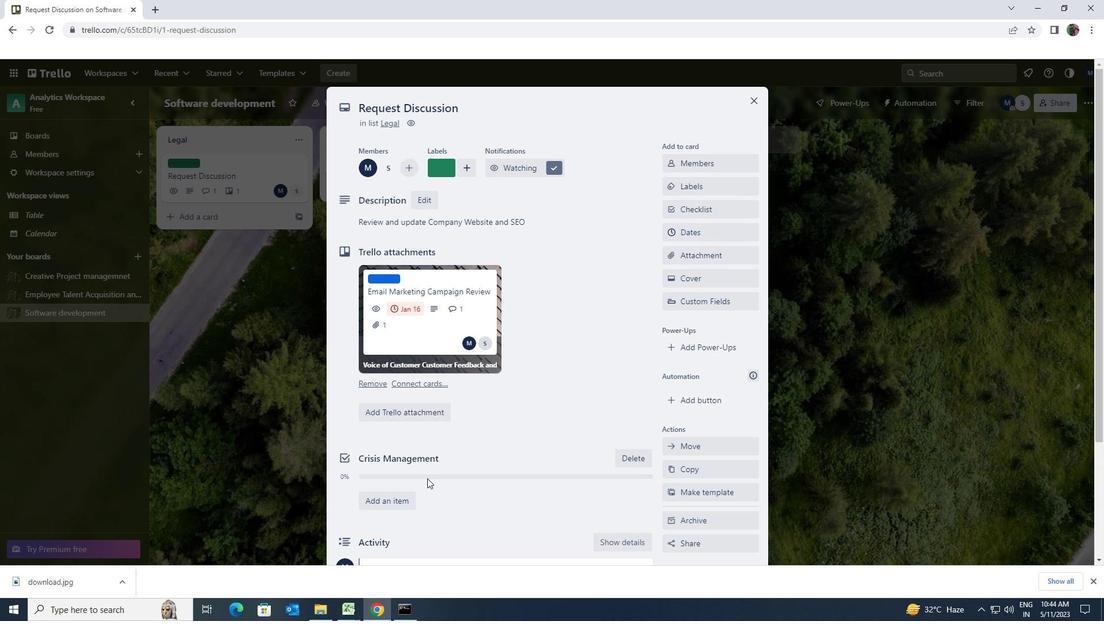 
Action: Mouse moved to (694, 232)
Screenshot: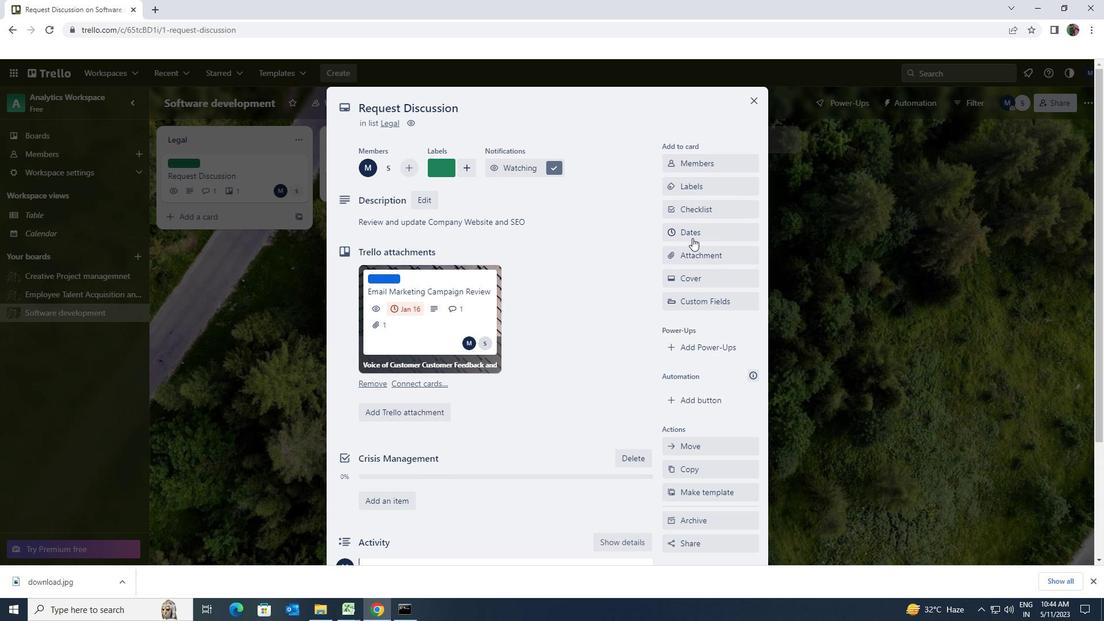 
Action: Mouse pressed left at (694, 232)
Screenshot: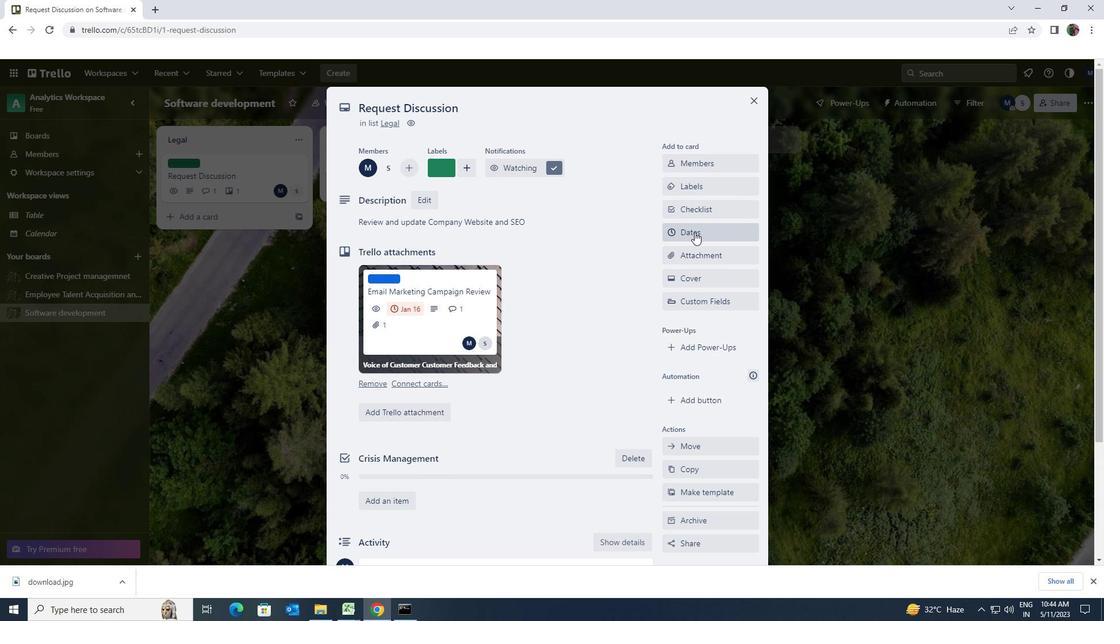 
Action: Mouse moved to (707, 177)
Screenshot: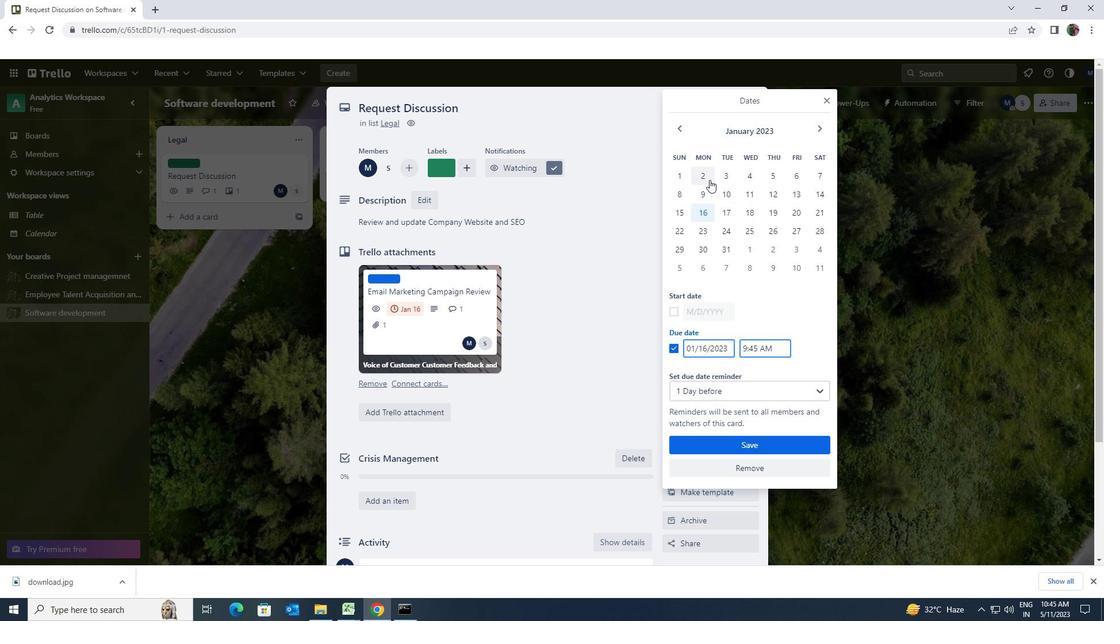 
Action: Mouse pressed left at (707, 177)
Screenshot: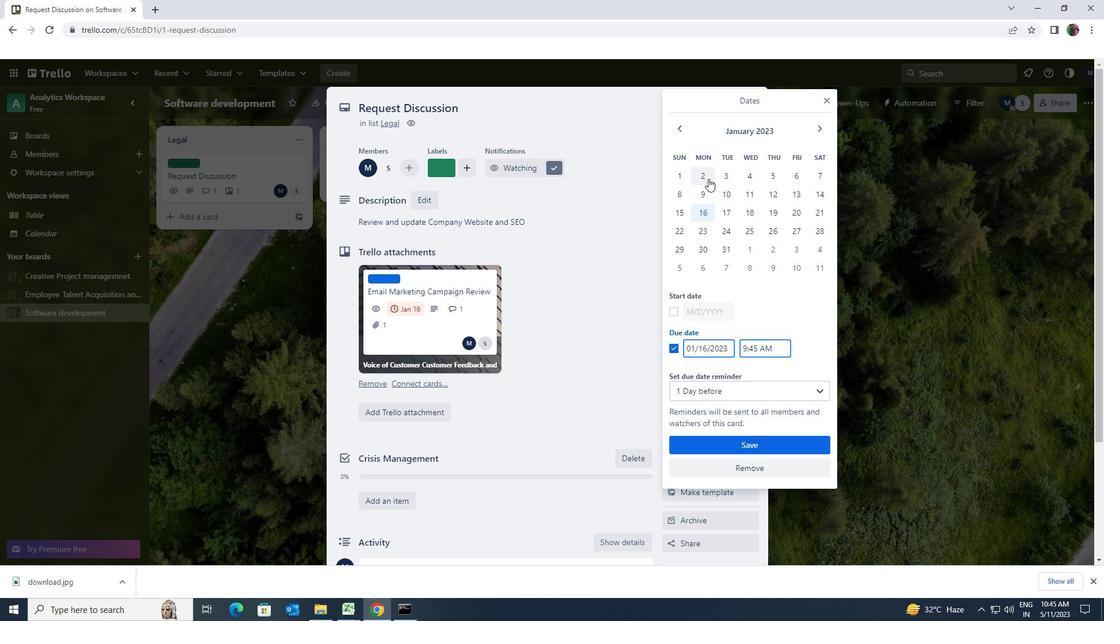 
Action: Mouse moved to (678, 309)
Screenshot: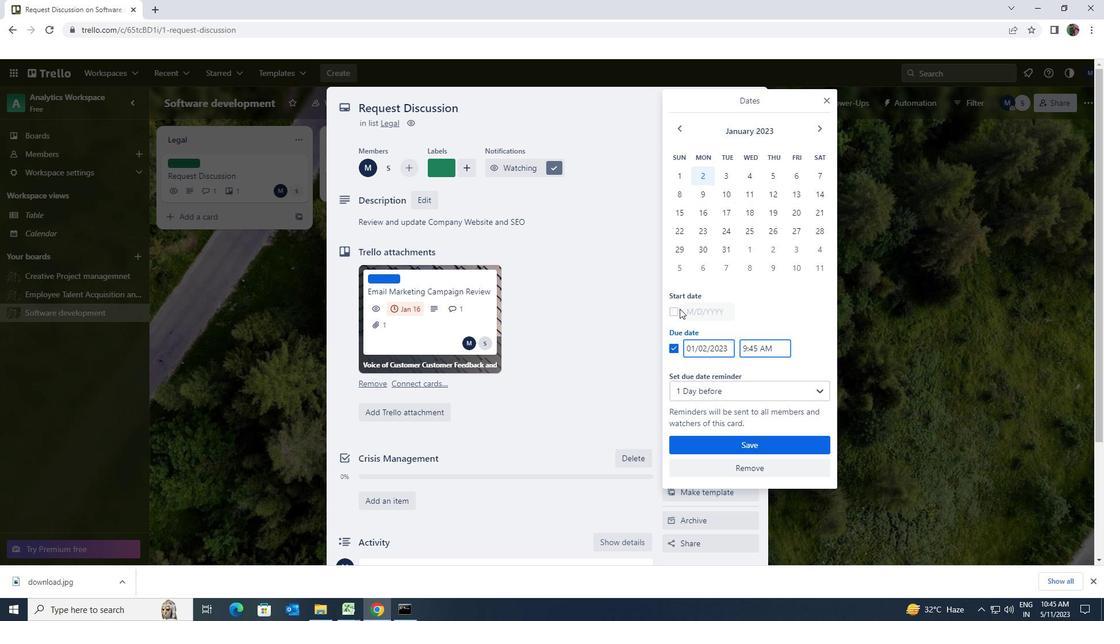 
Action: Mouse pressed left at (678, 309)
Screenshot: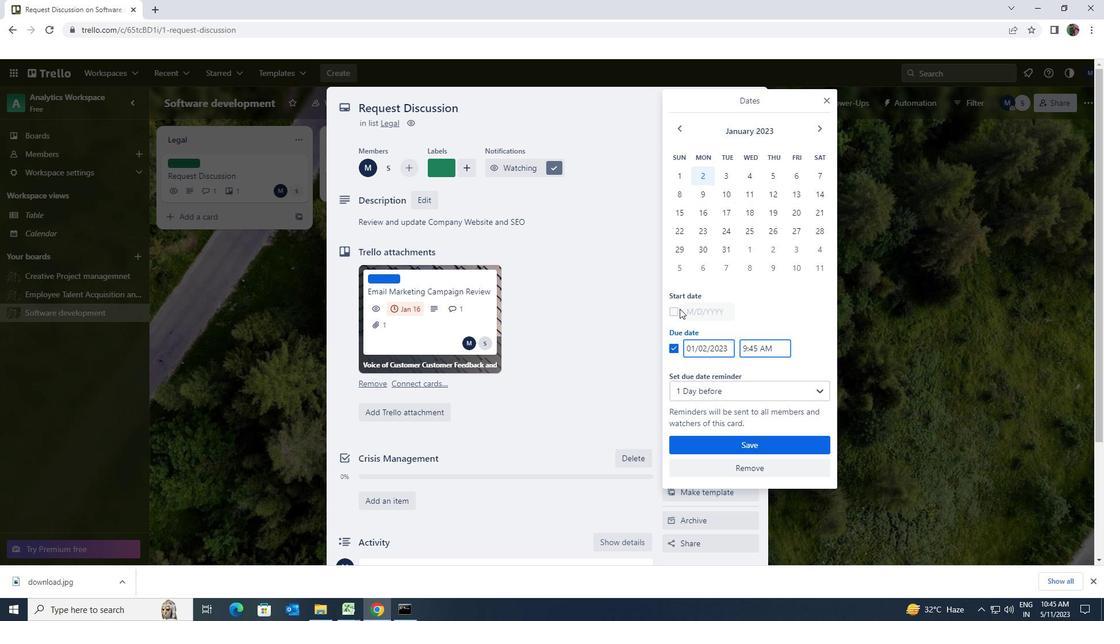 
Action: Mouse moved to (703, 181)
Screenshot: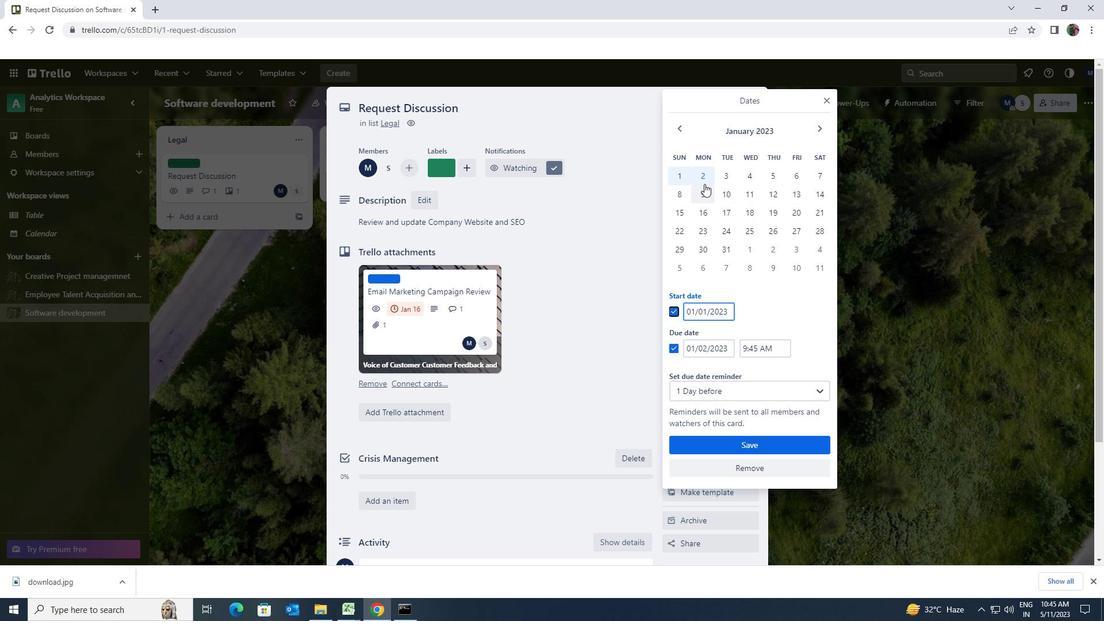 
Action: Mouse pressed left at (703, 181)
Screenshot: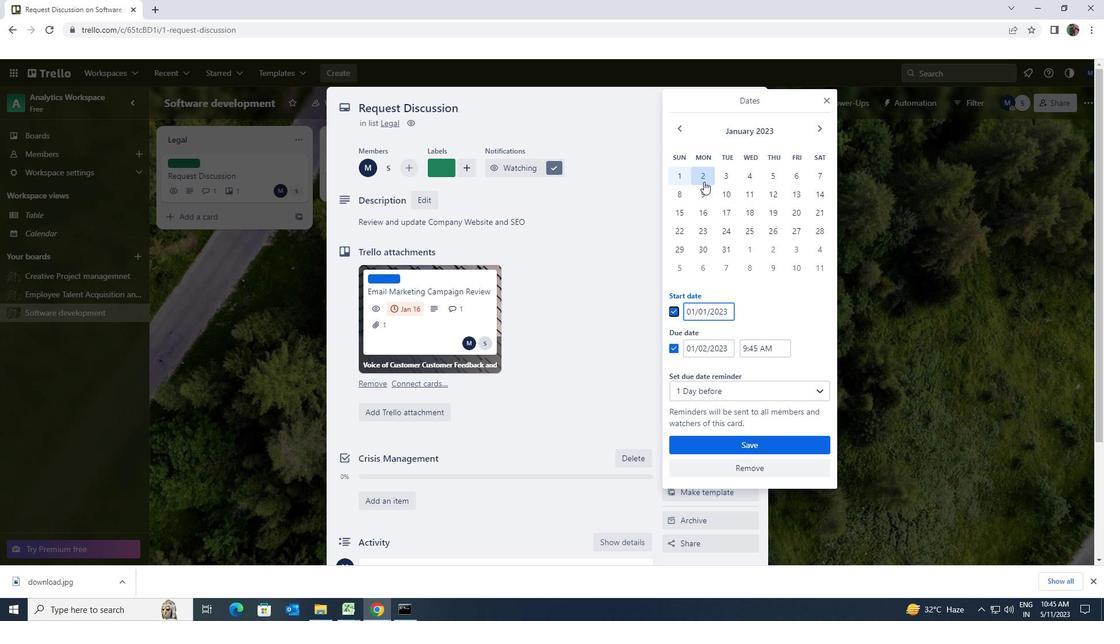 
Action: Mouse moved to (710, 194)
Screenshot: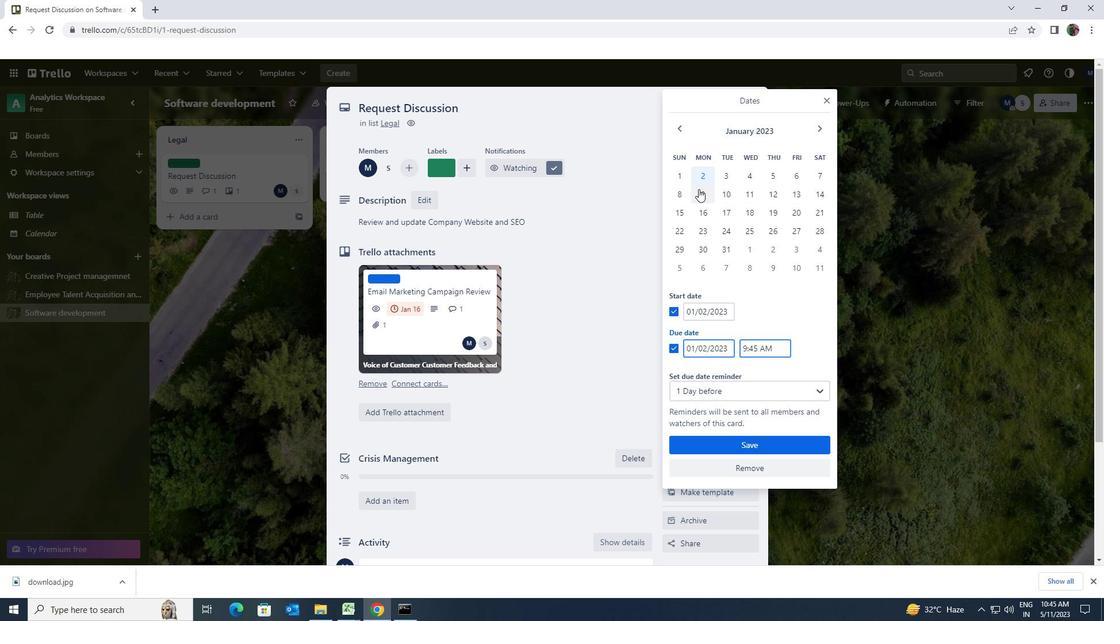 
Action: Mouse pressed left at (710, 194)
Screenshot: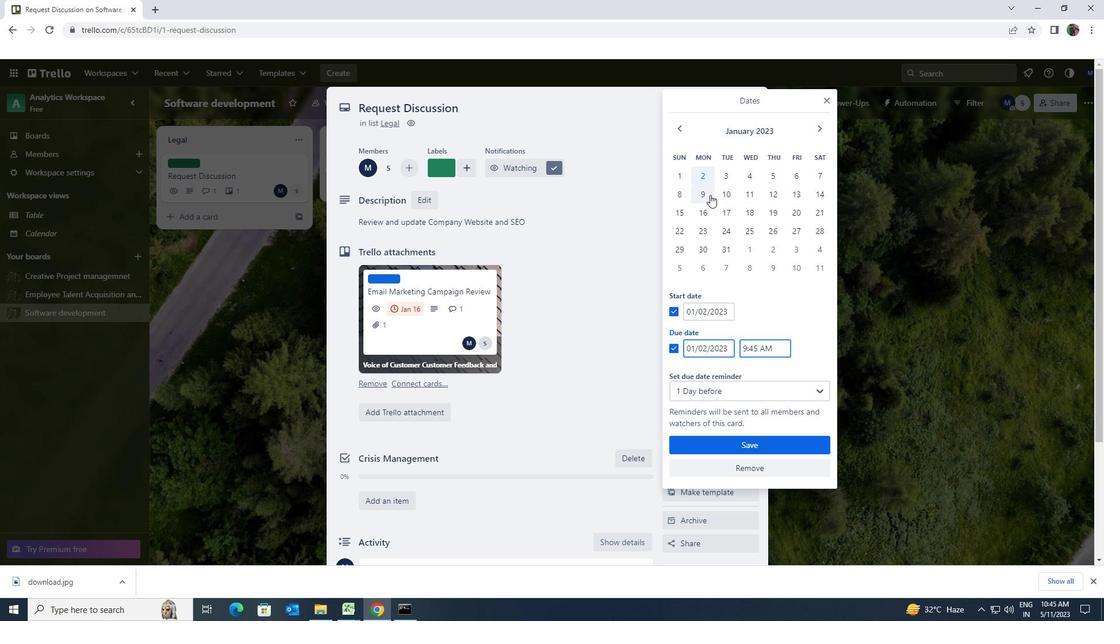 
Action: Mouse moved to (730, 448)
Screenshot: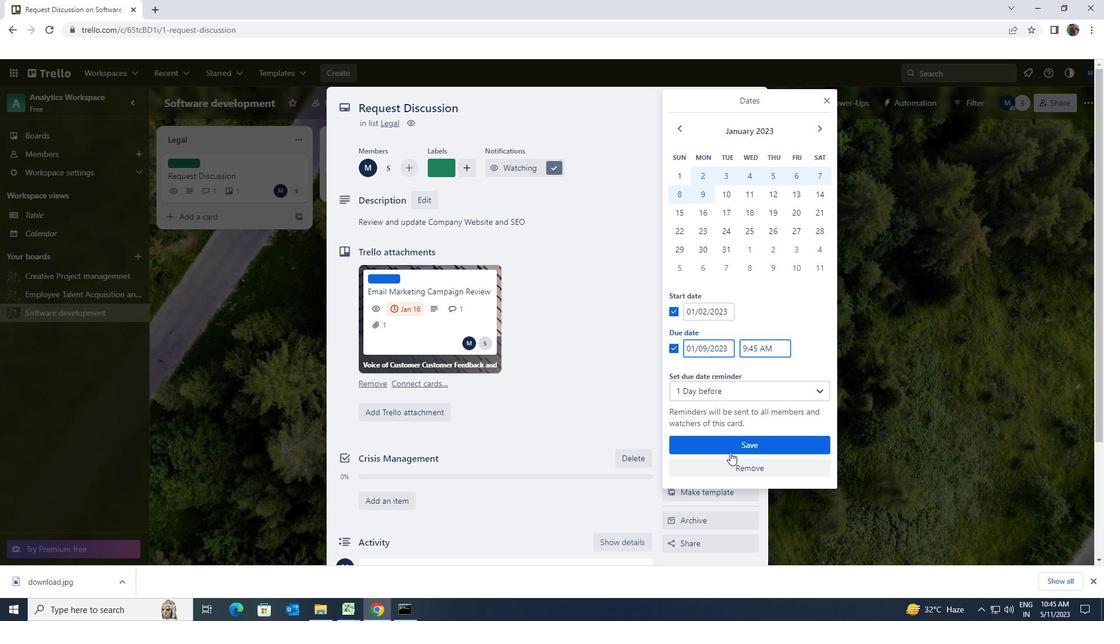 
Action: Mouse pressed left at (730, 448)
Screenshot: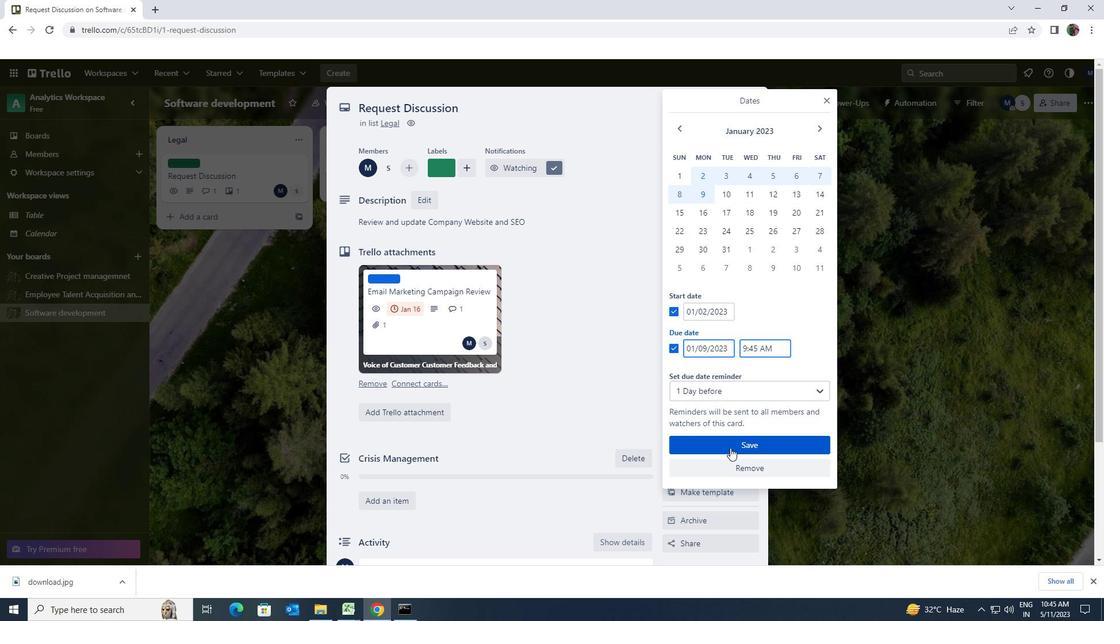 
Action: Mouse moved to (730, 446)
Screenshot: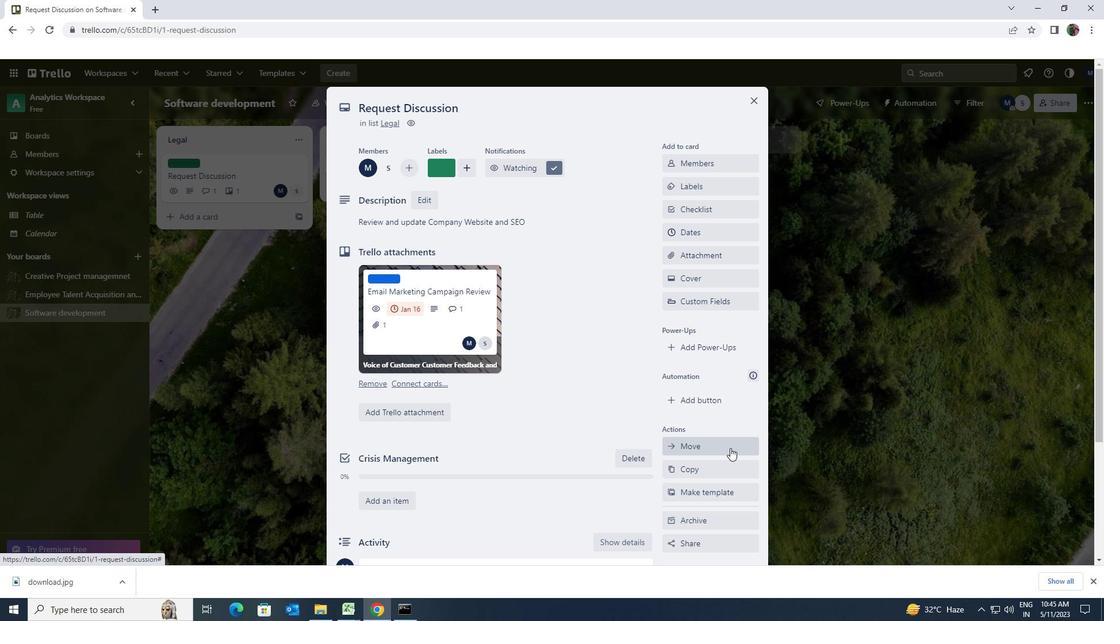 
